 Task: Check the average views per listing of pond in the last 3 years.
Action: Mouse moved to (1045, 245)
Screenshot: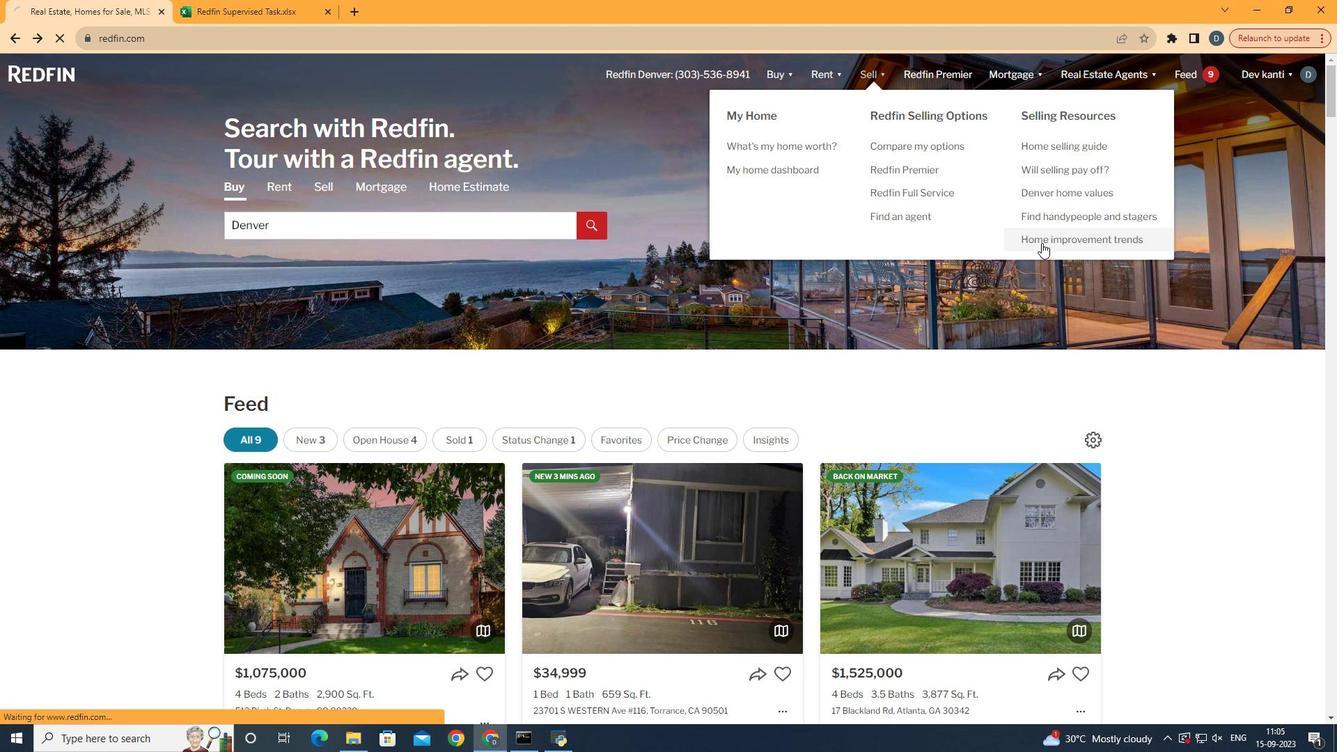
Action: Mouse pressed left at (1045, 245)
Screenshot: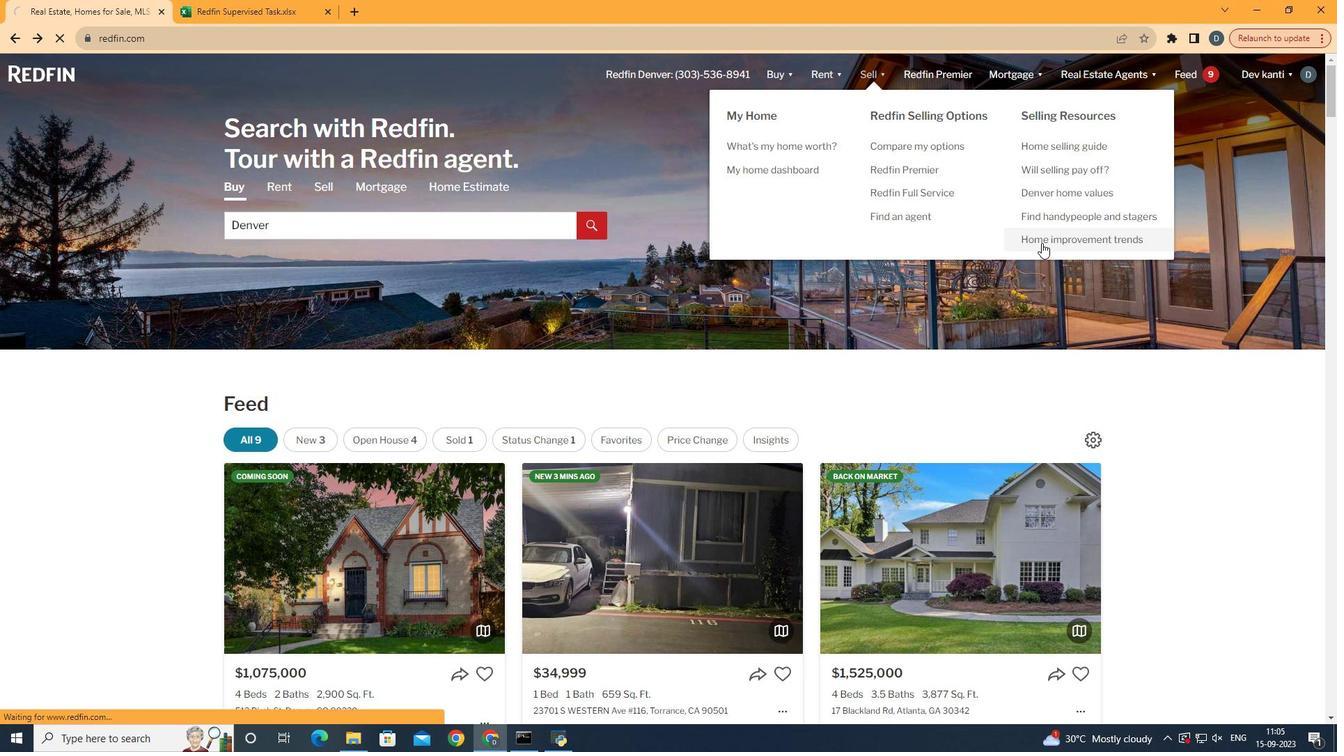 
Action: Mouse moved to (341, 270)
Screenshot: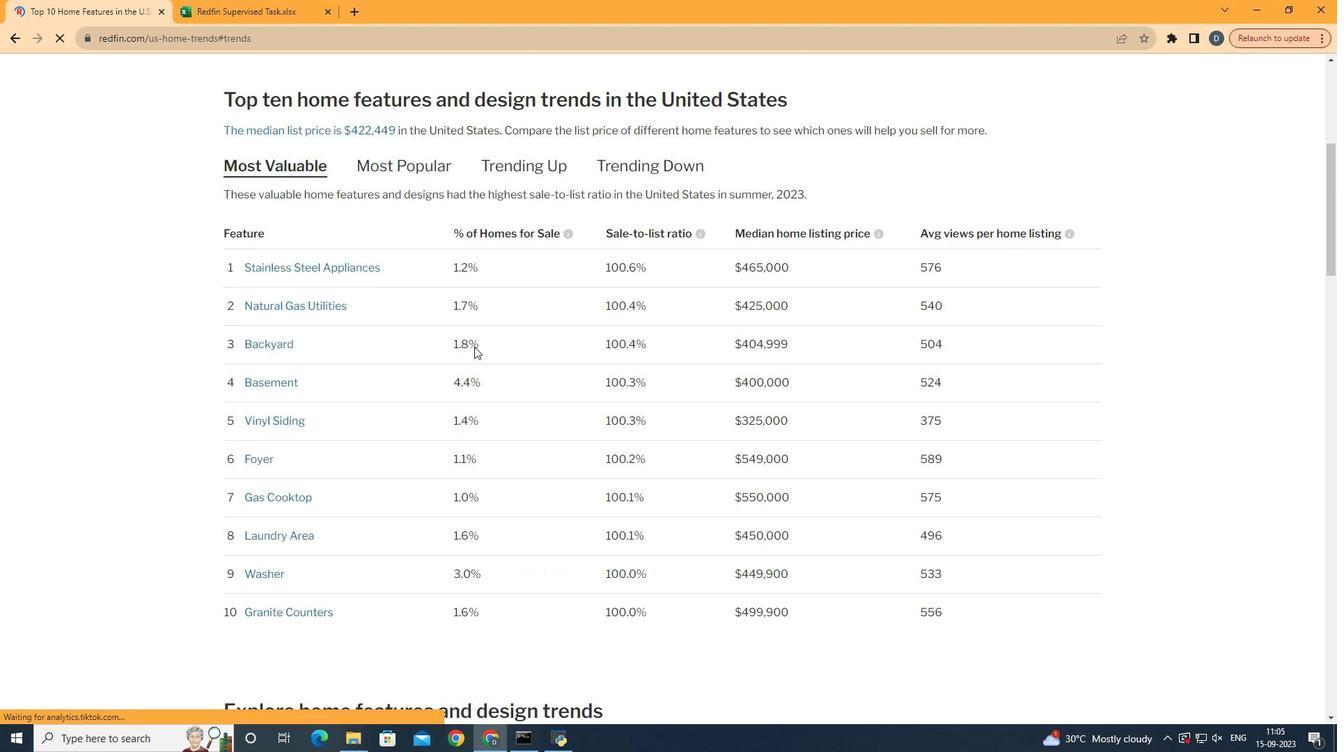 
Action: Mouse pressed left at (341, 270)
Screenshot: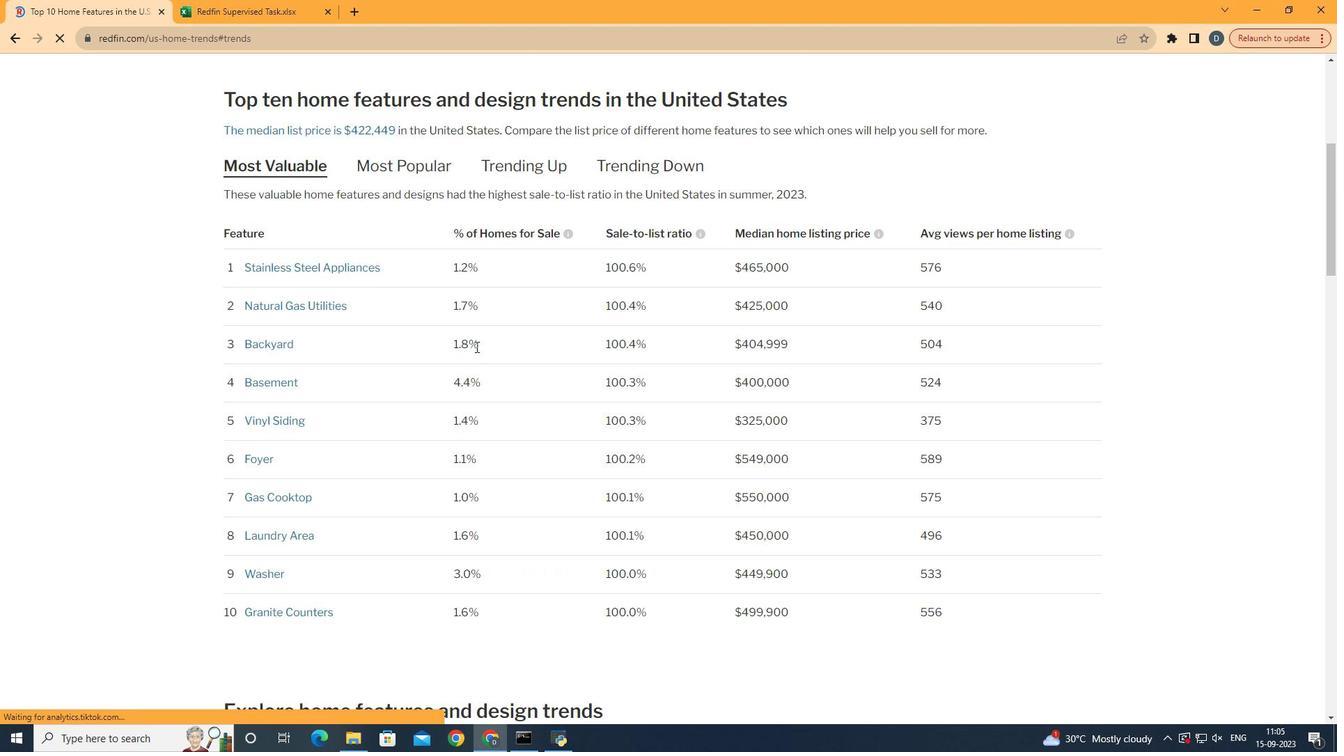 
Action: Mouse moved to (478, 349)
Screenshot: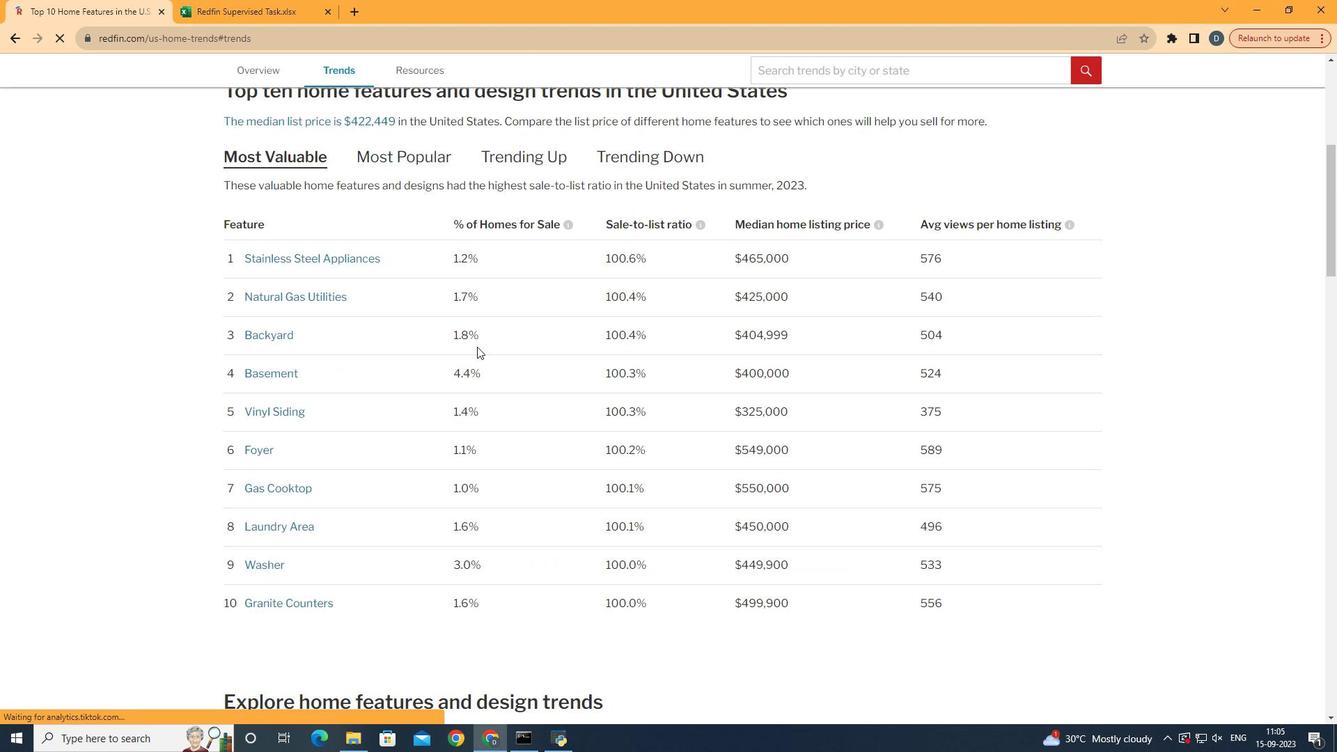
Action: Mouse scrolled (478, 349) with delta (0, 0)
Screenshot: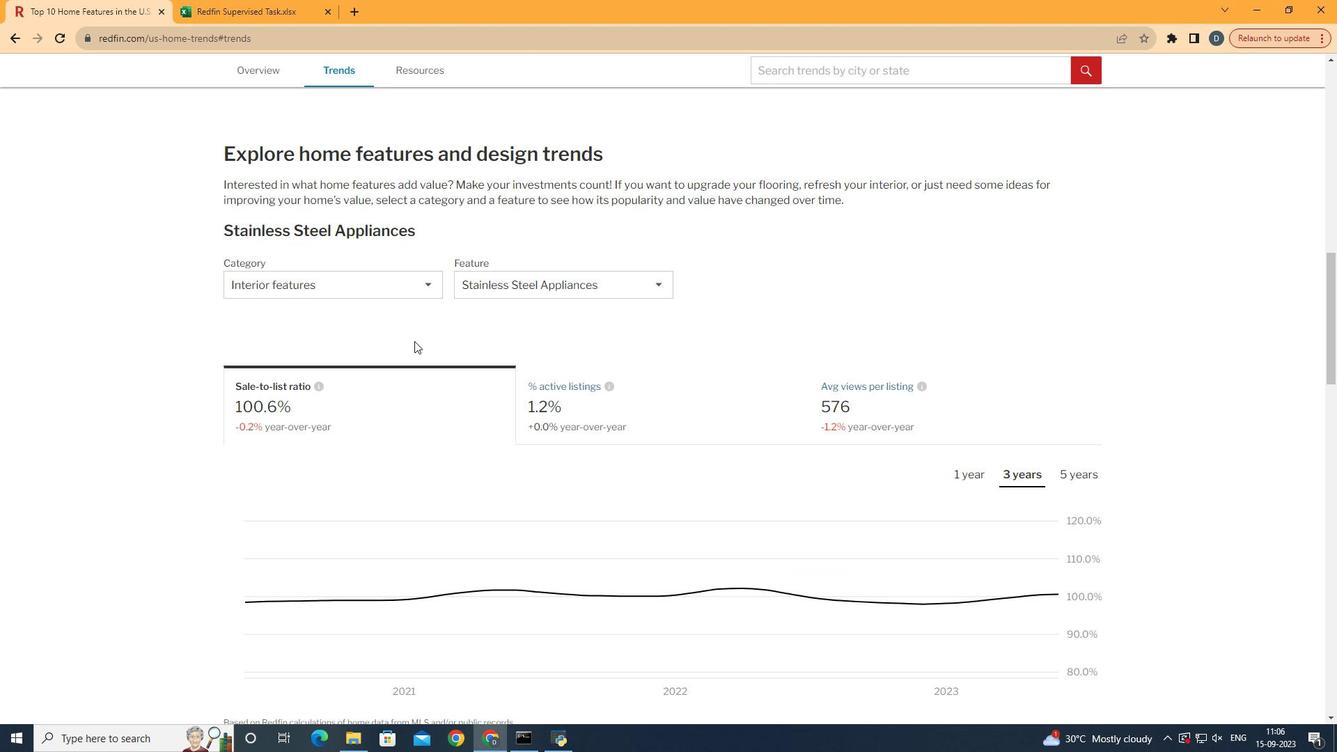 
Action: Mouse scrolled (478, 349) with delta (0, 0)
Screenshot: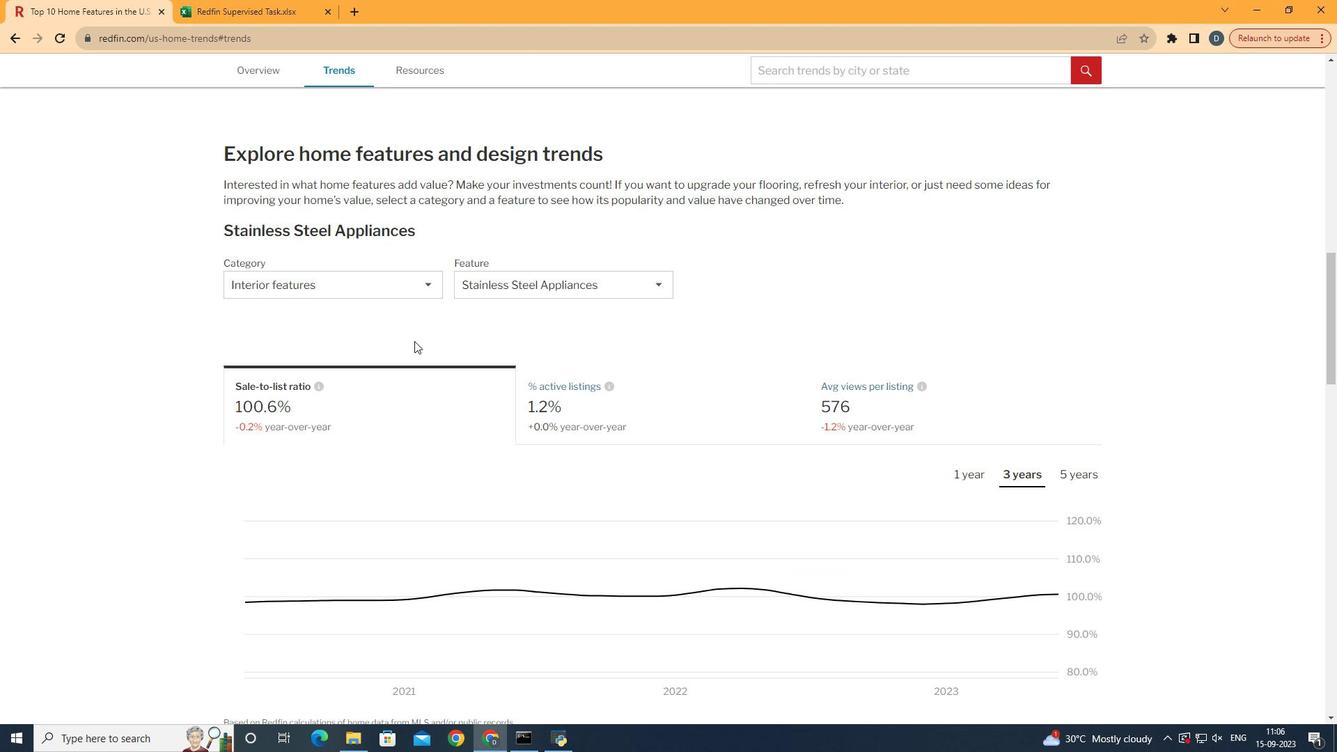 
Action: Mouse moved to (479, 349)
Screenshot: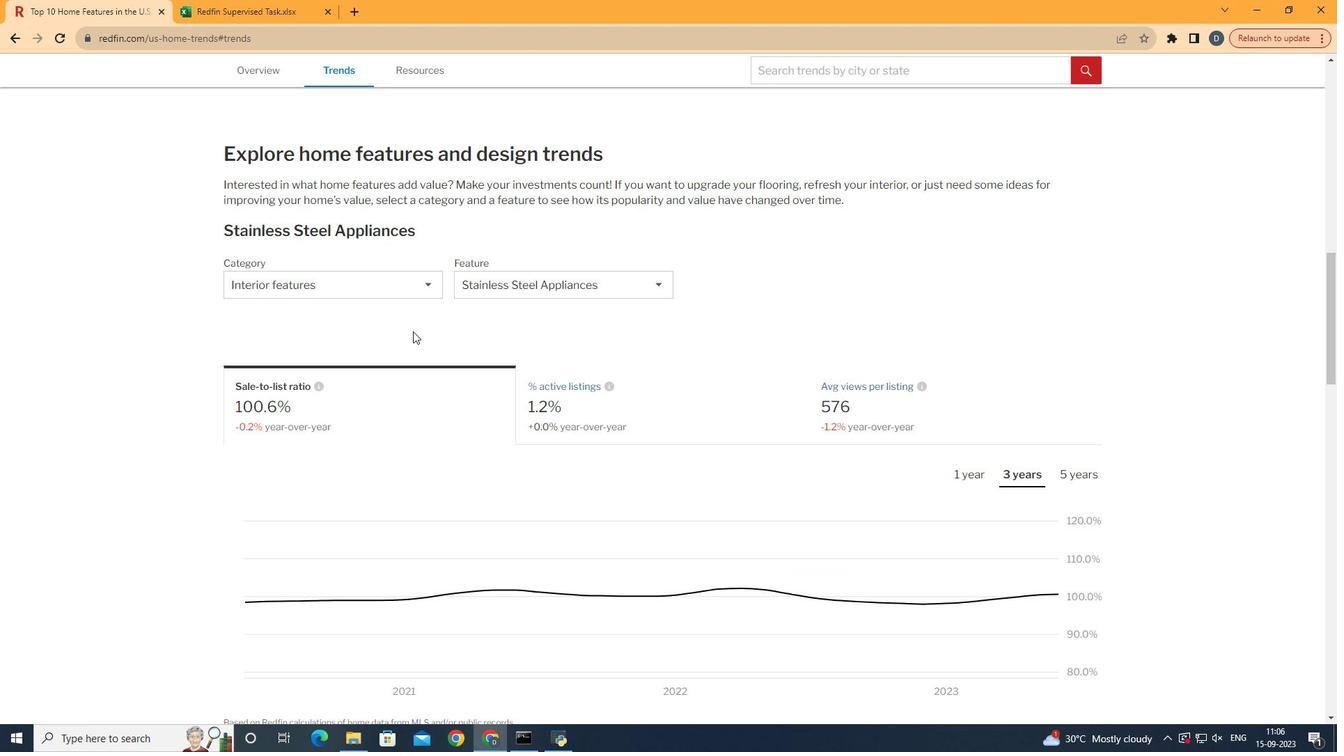 
Action: Mouse scrolled (479, 349) with delta (0, 0)
Screenshot: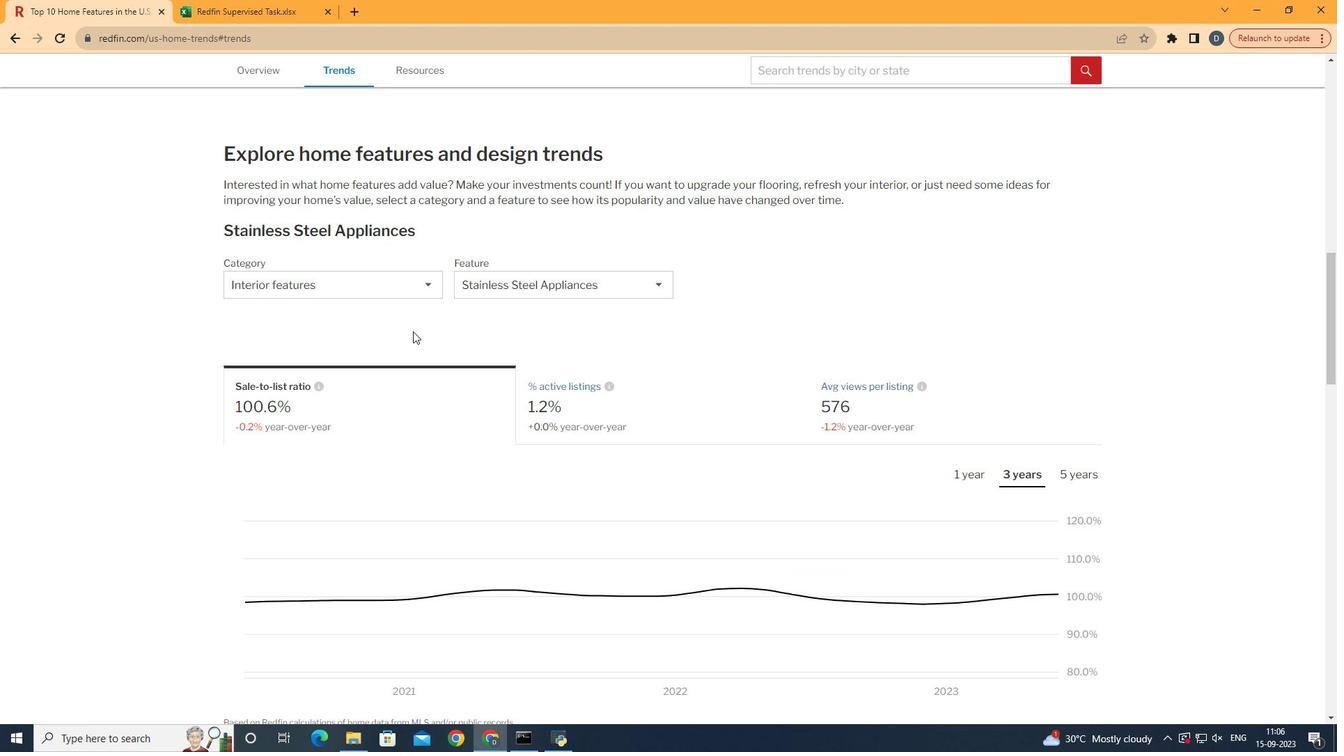 
Action: Mouse moved to (480, 349)
Screenshot: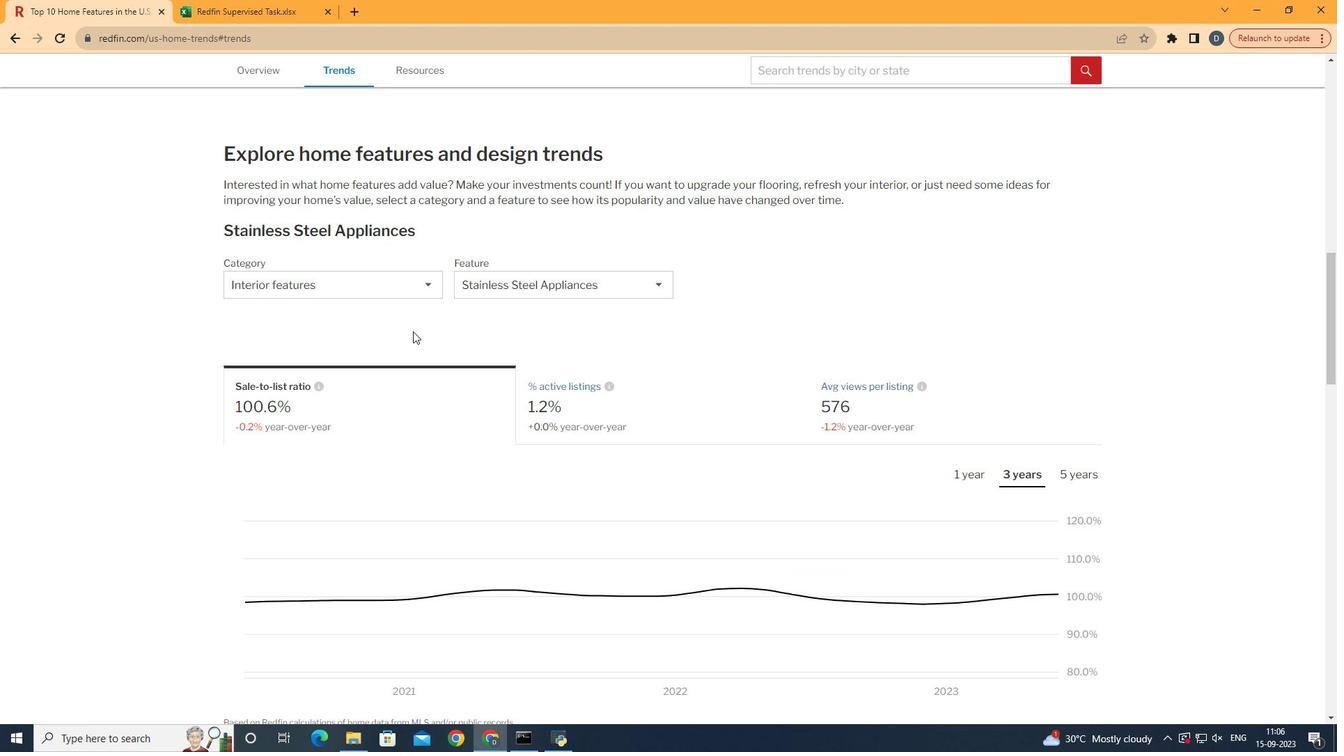 
Action: Mouse scrolled (480, 349) with delta (0, 0)
Screenshot: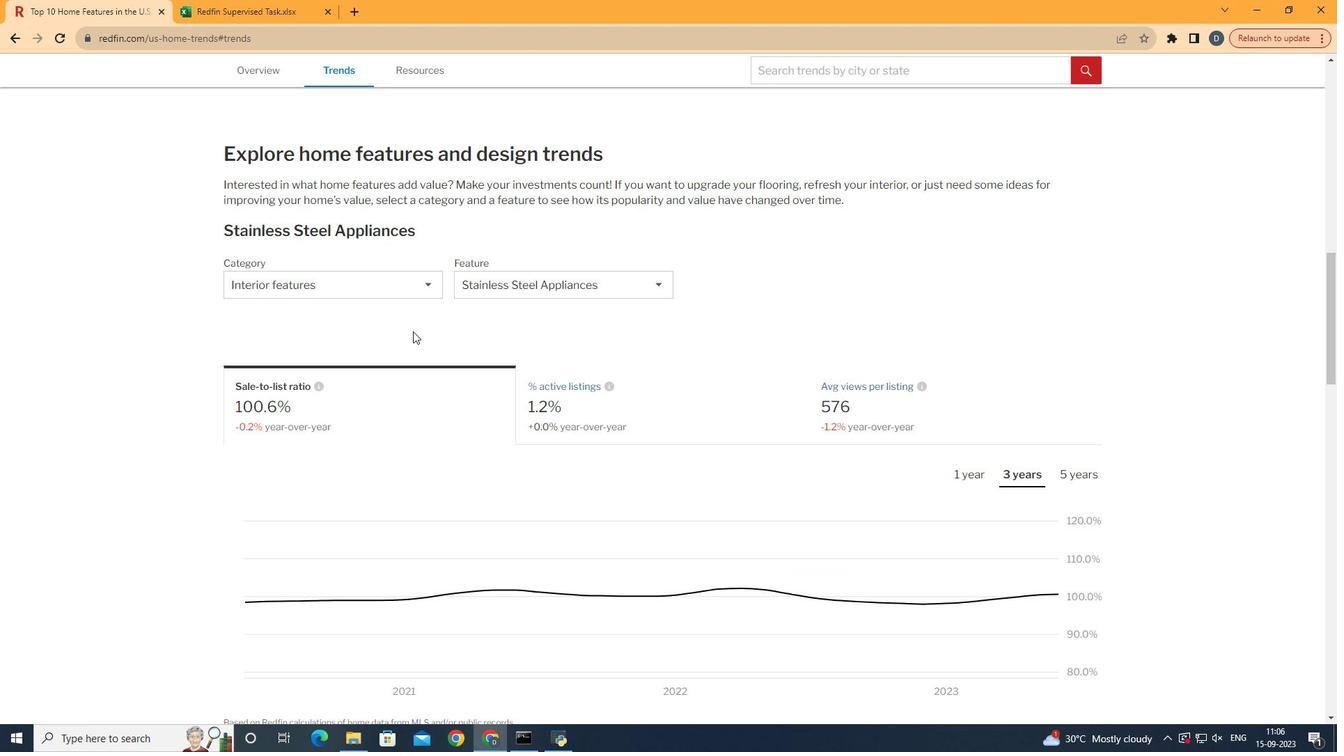 
Action: Mouse scrolled (480, 349) with delta (0, 0)
Screenshot: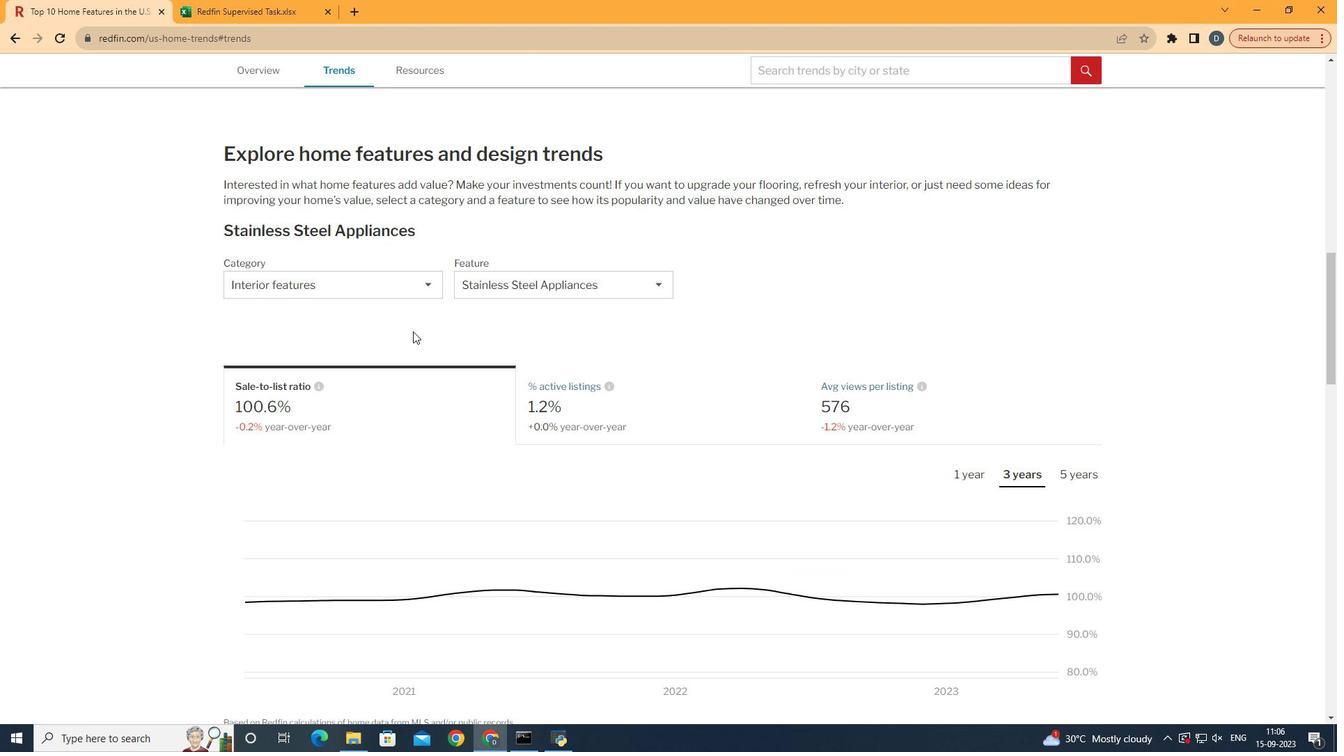 
Action: Mouse scrolled (480, 349) with delta (0, 0)
Screenshot: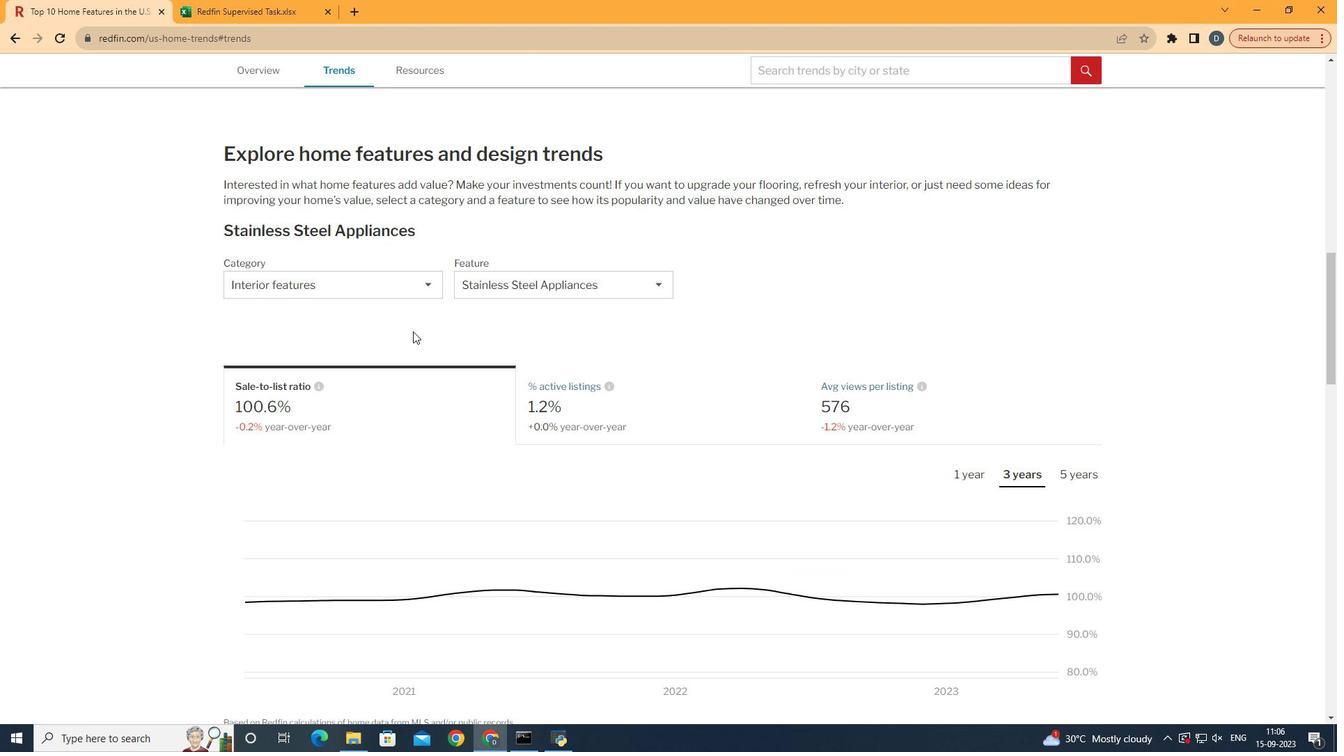 
Action: Mouse scrolled (480, 349) with delta (0, 0)
Screenshot: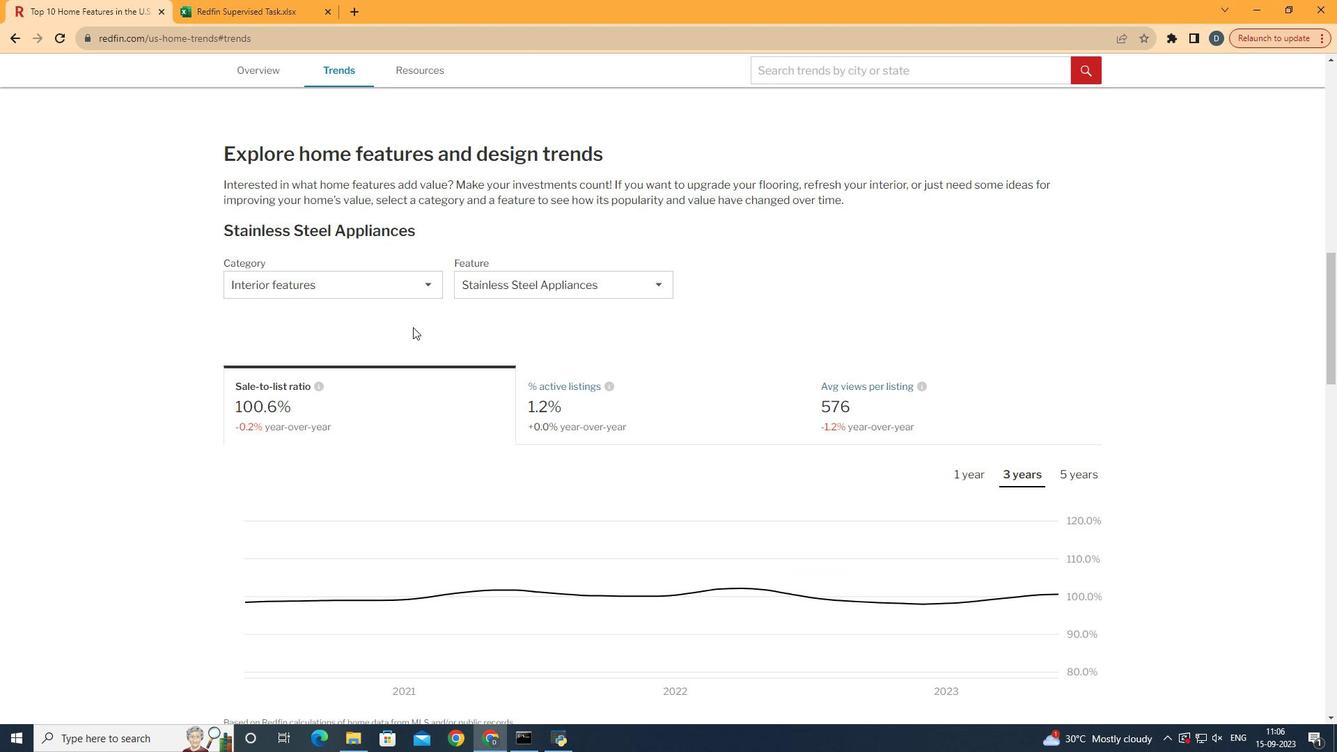 
Action: Mouse scrolled (480, 349) with delta (0, 0)
Screenshot: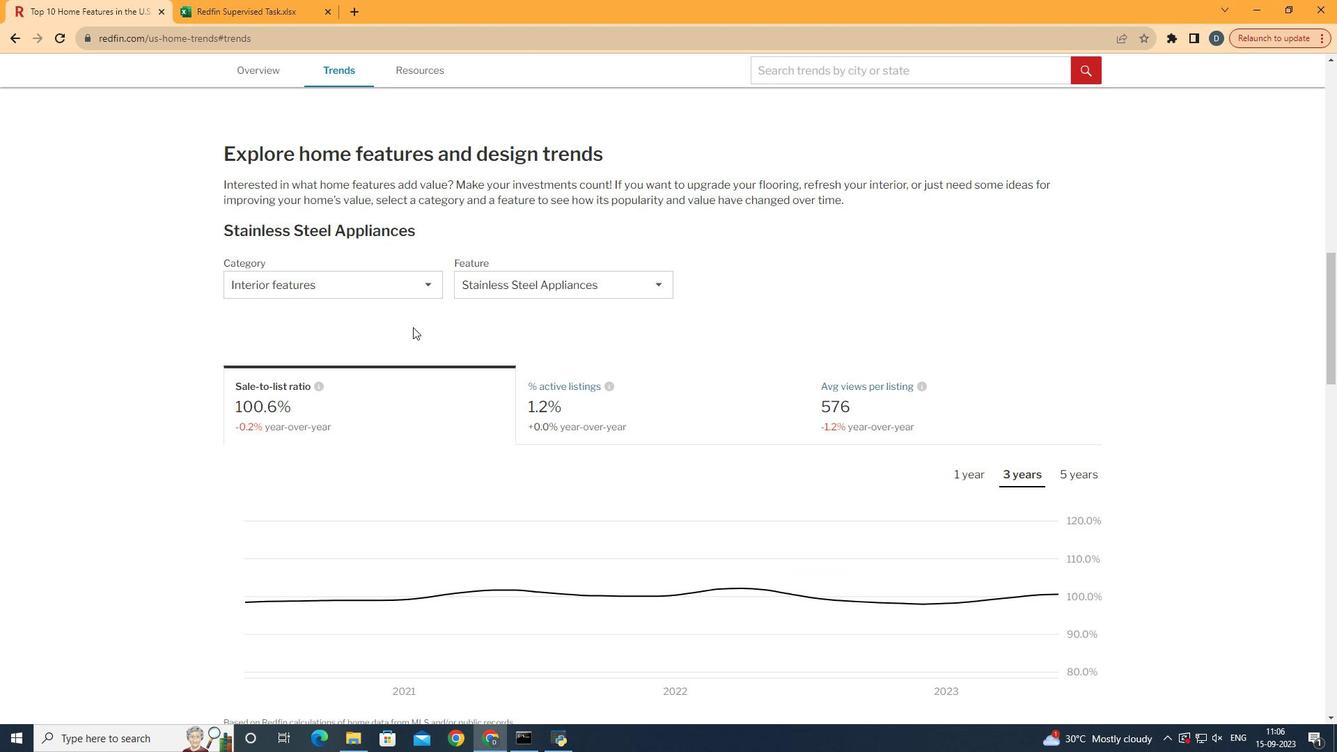 
Action: Mouse moved to (430, 294)
Screenshot: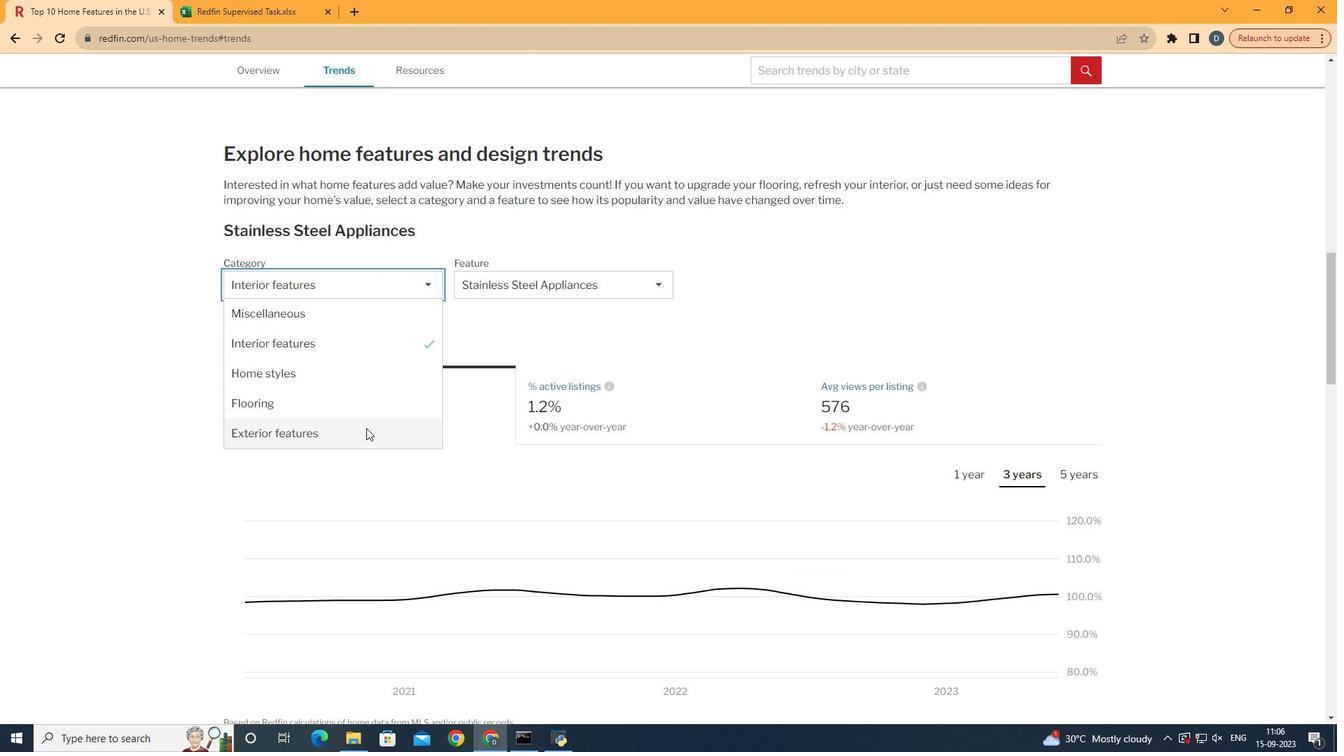 
Action: Mouse pressed left at (430, 294)
Screenshot: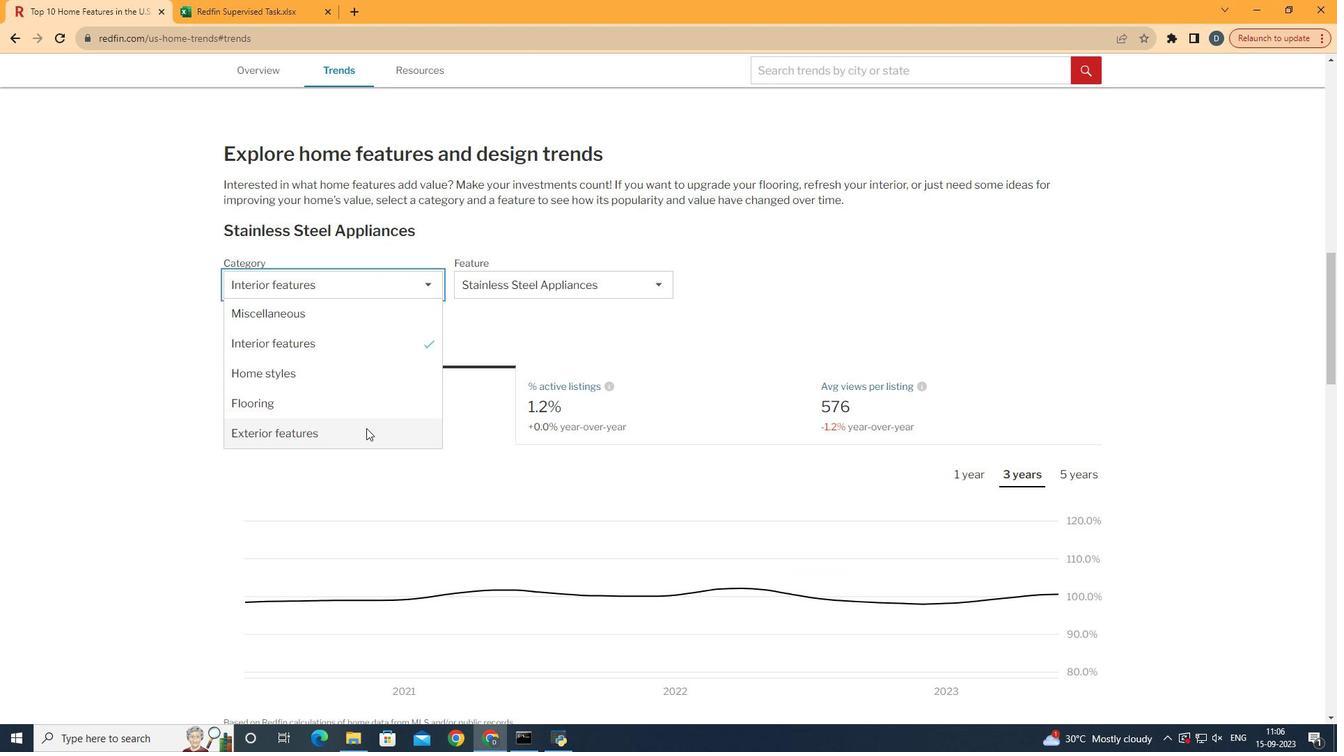 
Action: Mouse moved to (369, 431)
Screenshot: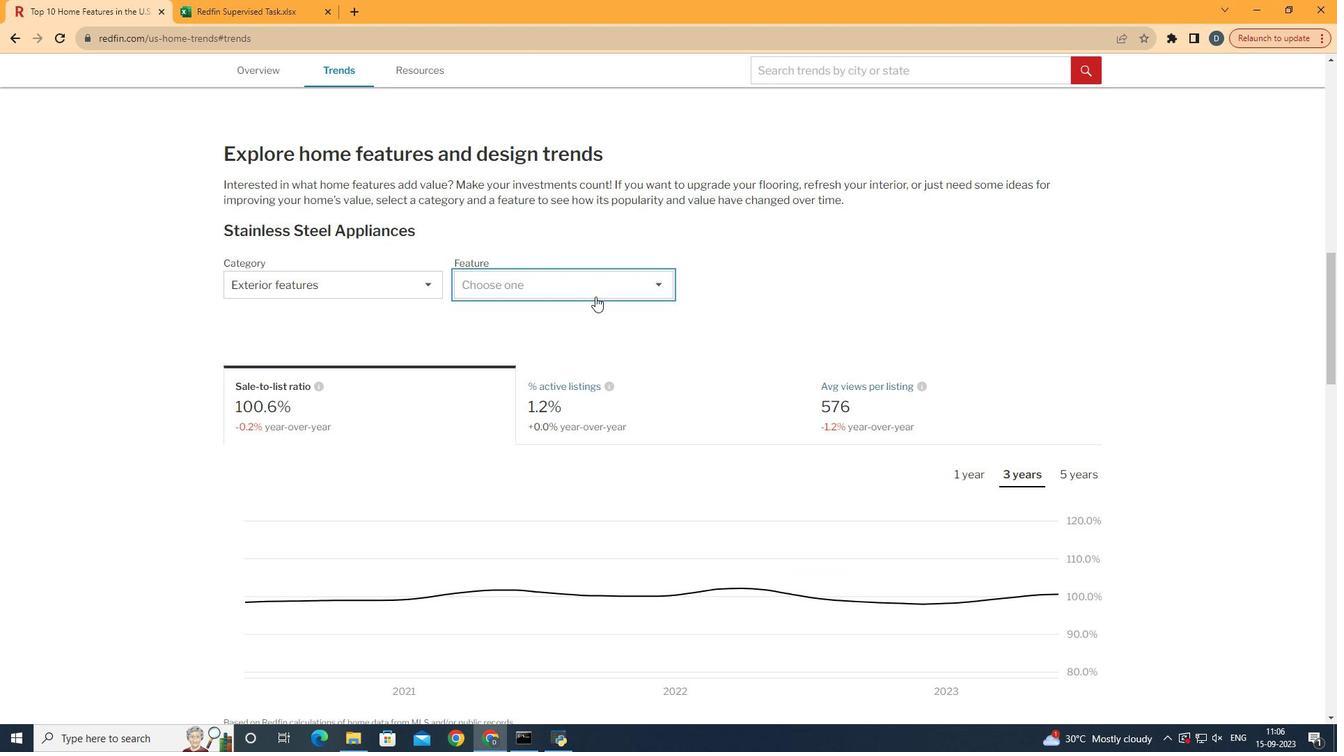 
Action: Mouse pressed left at (369, 431)
Screenshot: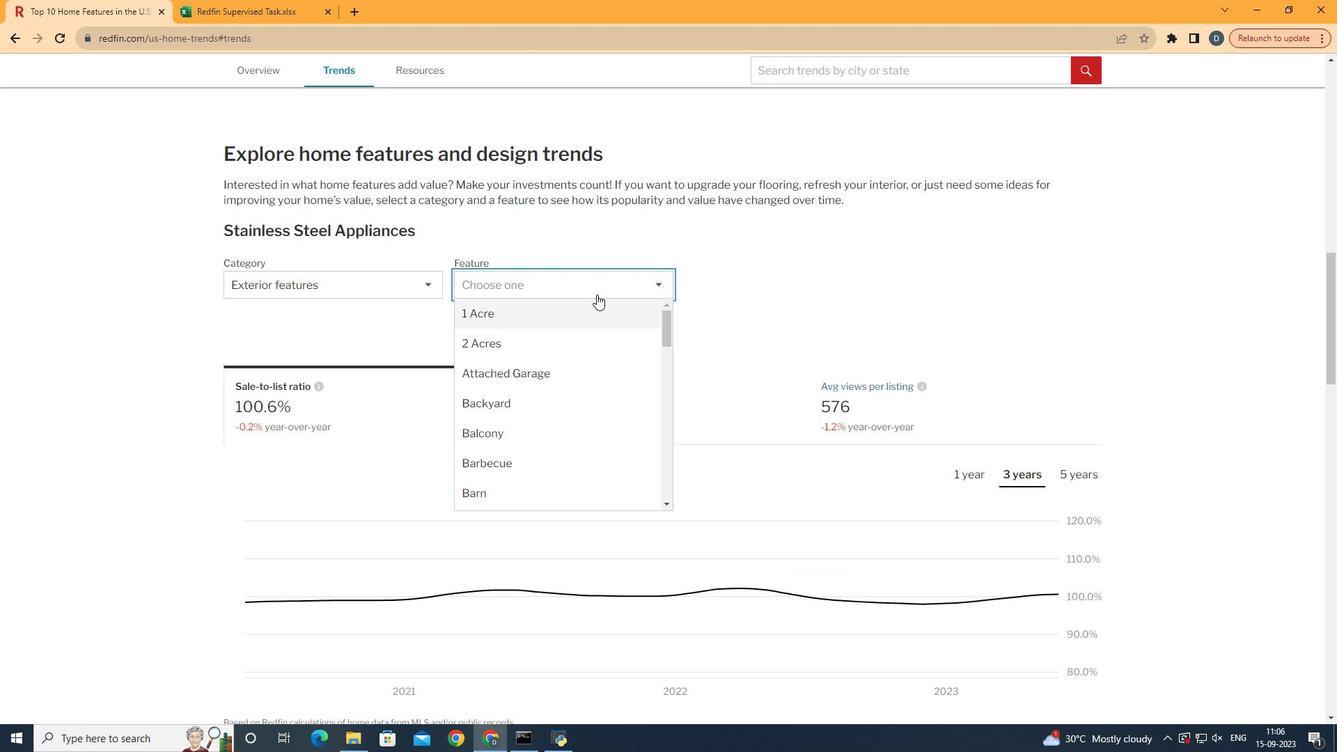 
Action: Mouse moved to (597, 300)
Screenshot: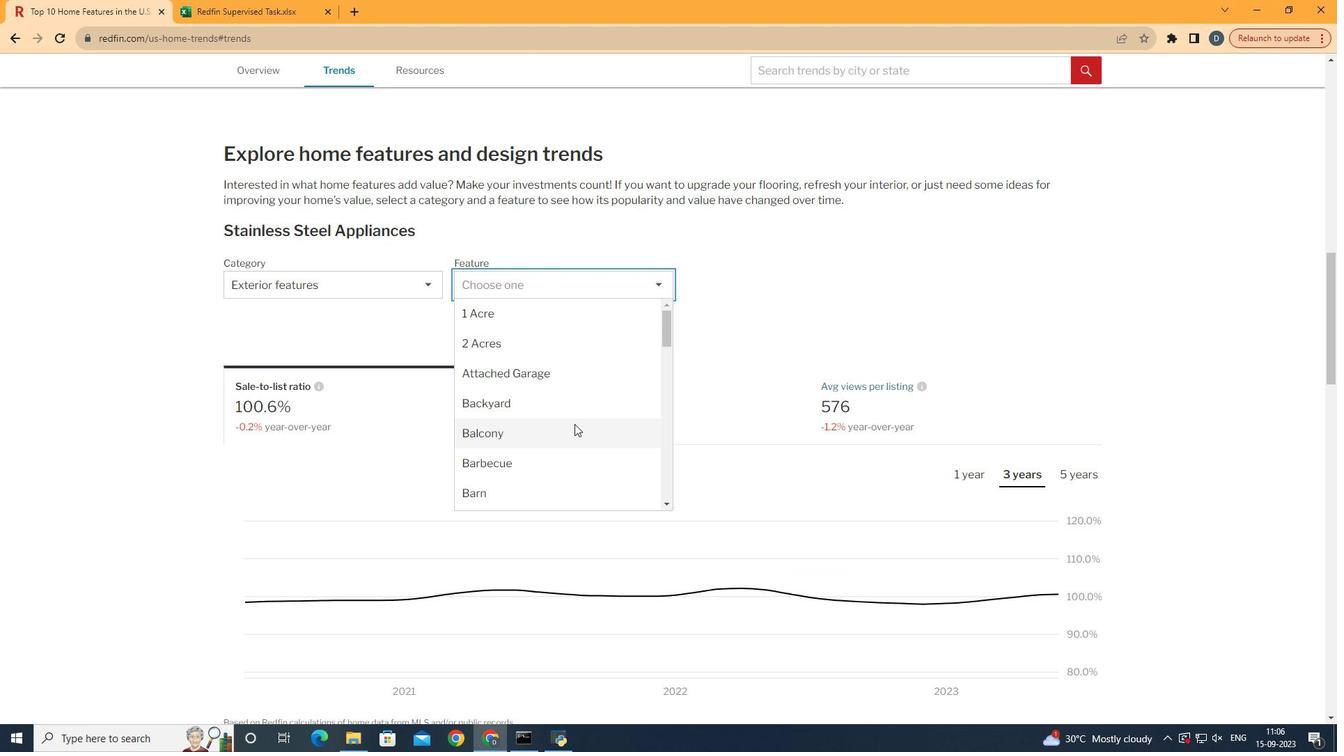 
Action: Mouse pressed left at (597, 300)
Screenshot: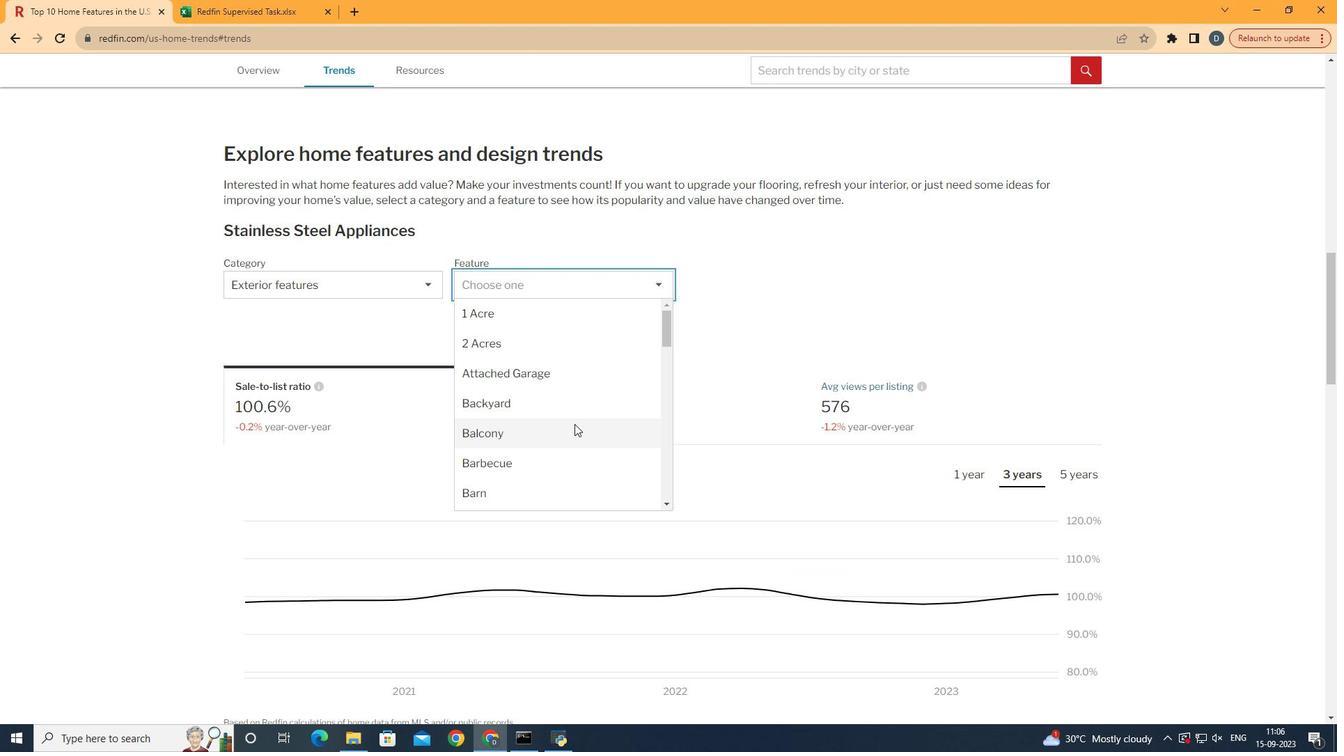 
Action: Mouse moved to (577, 427)
Screenshot: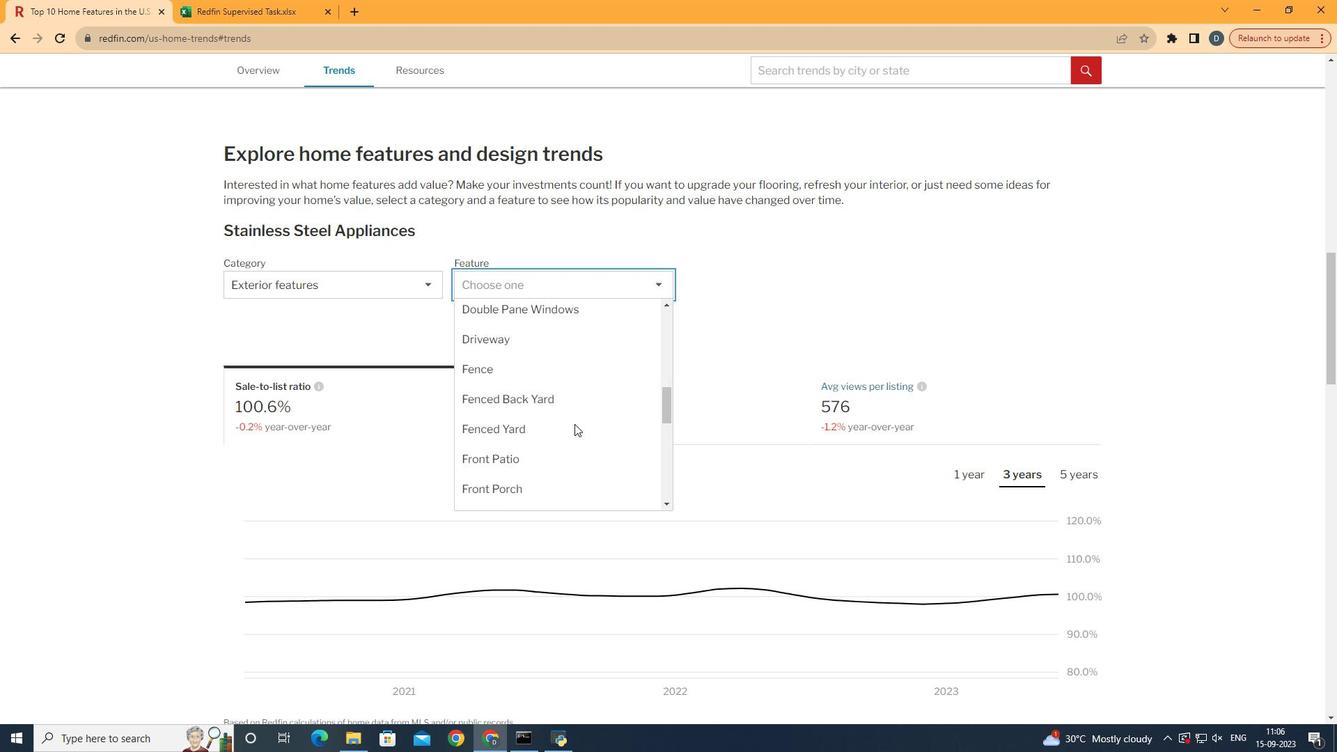 
Action: Mouse scrolled (577, 426) with delta (0, 0)
Screenshot: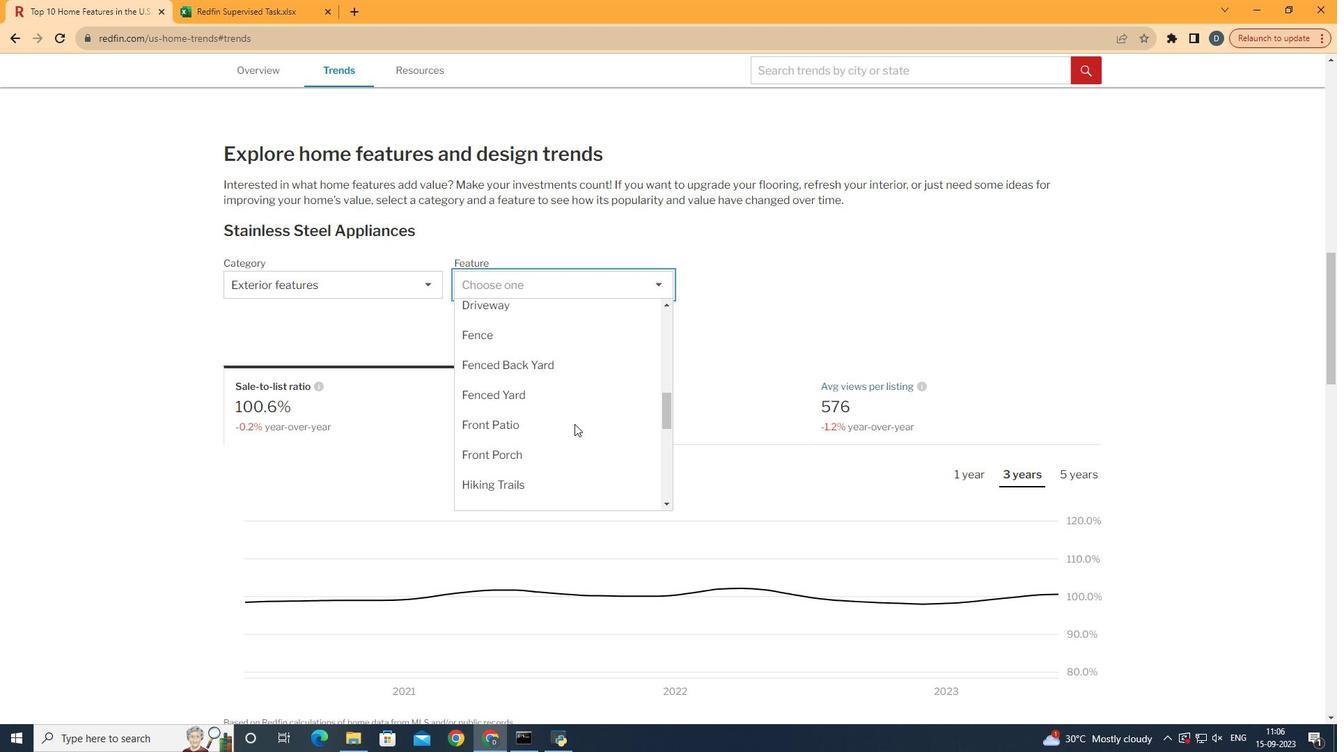 
Action: Mouse scrolled (577, 426) with delta (0, 0)
Screenshot: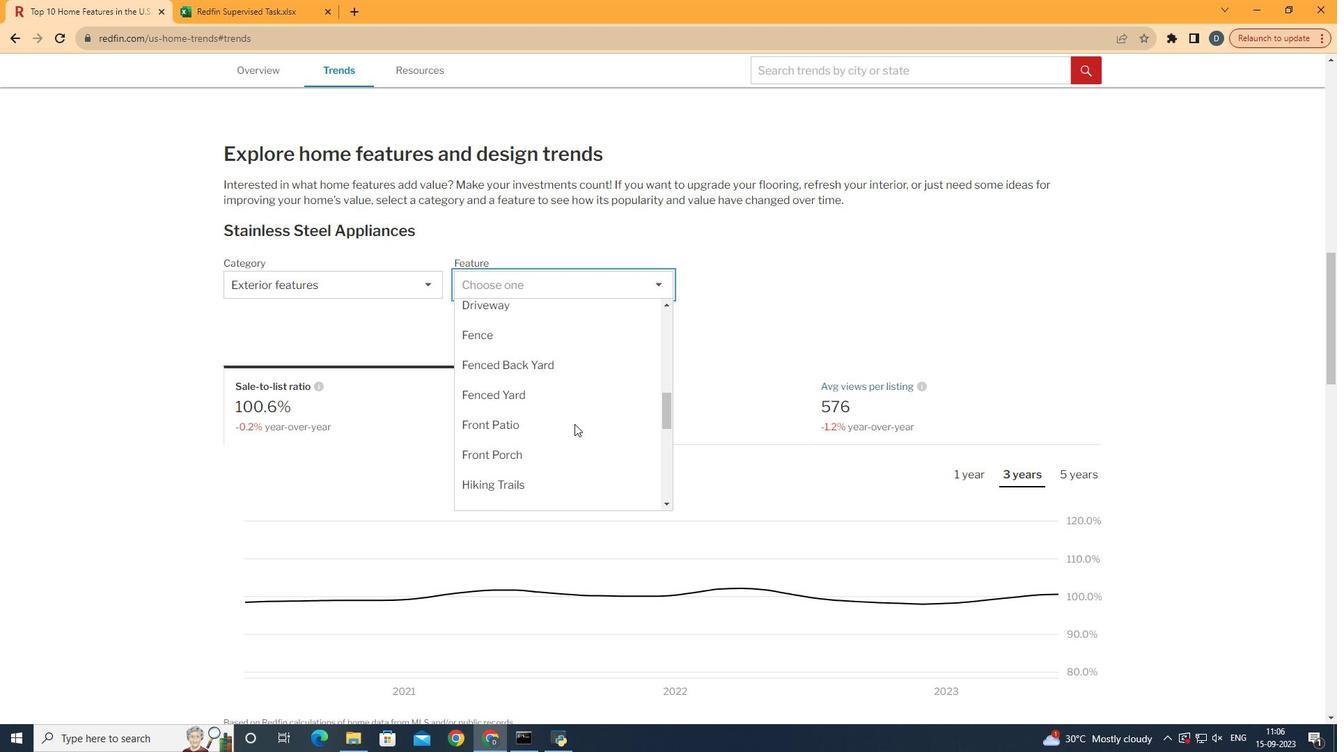 
Action: Mouse scrolled (577, 426) with delta (0, 0)
Screenshot: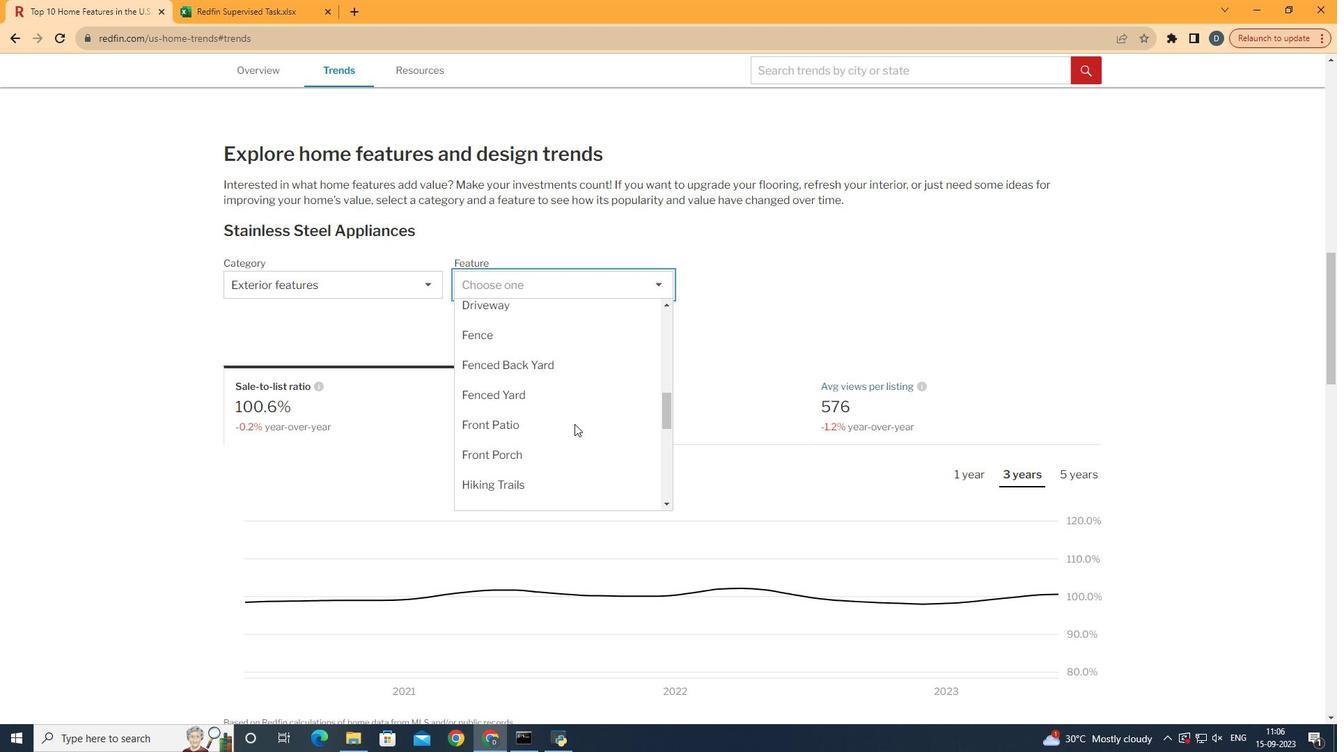 
Action: Mouse scrolled (577, 426) with delta (0, 0)
Screenshot: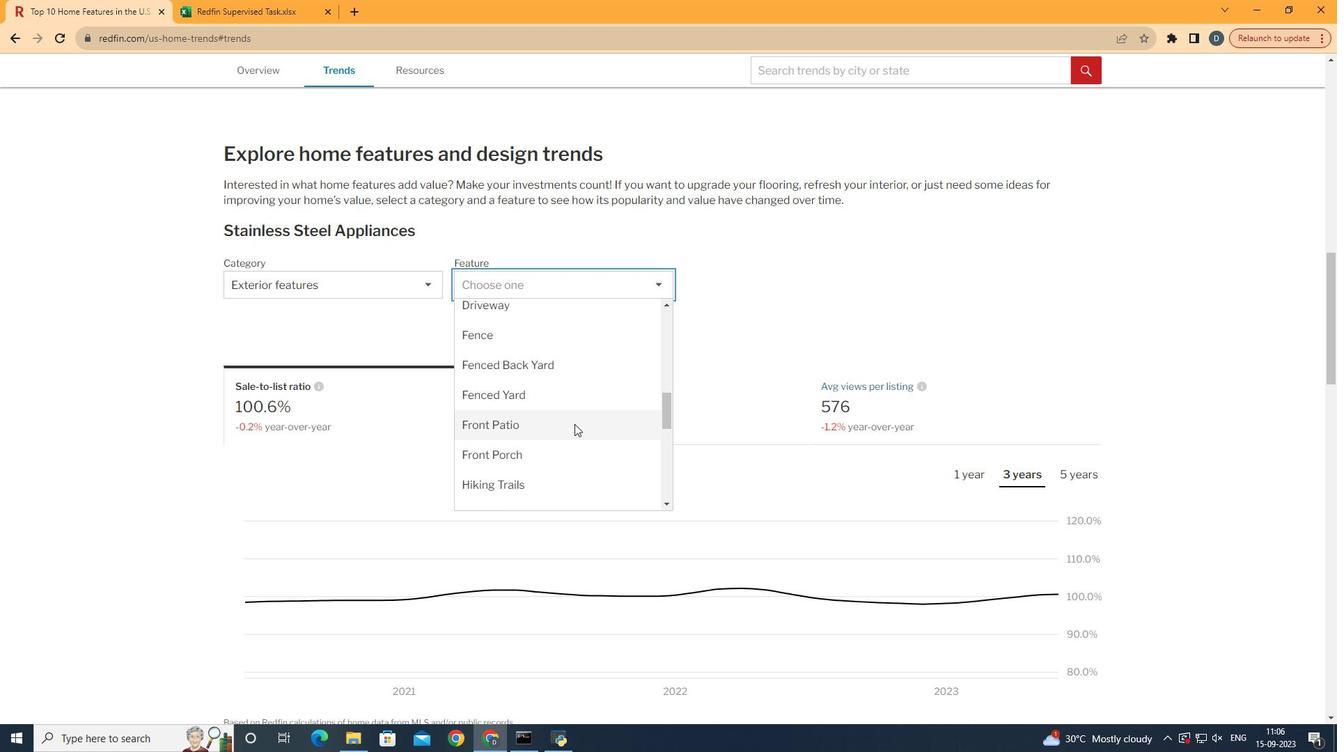 
Action: Mouse scrolled (577, 426) with delta (0, 0)
Screenshot: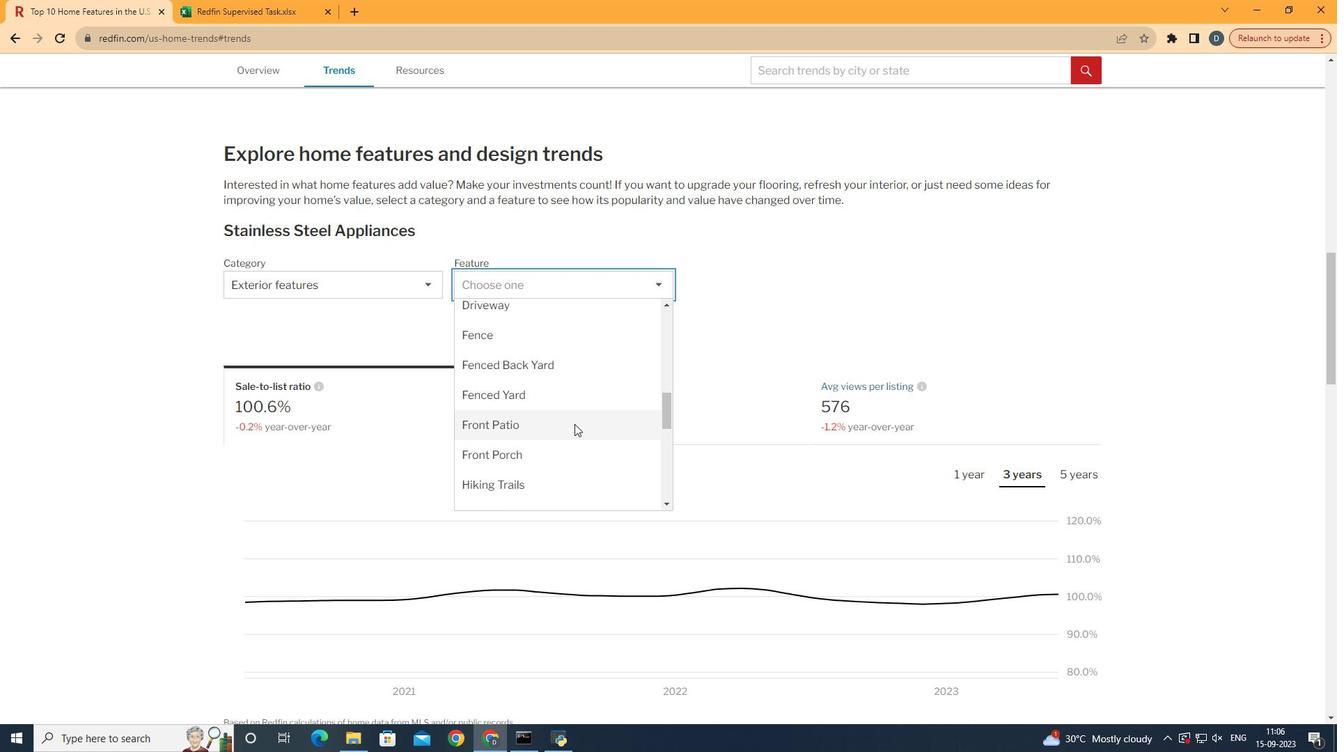 
Action: Mouse scrolled (577, 426) with delta (0, 0)
Screenshot: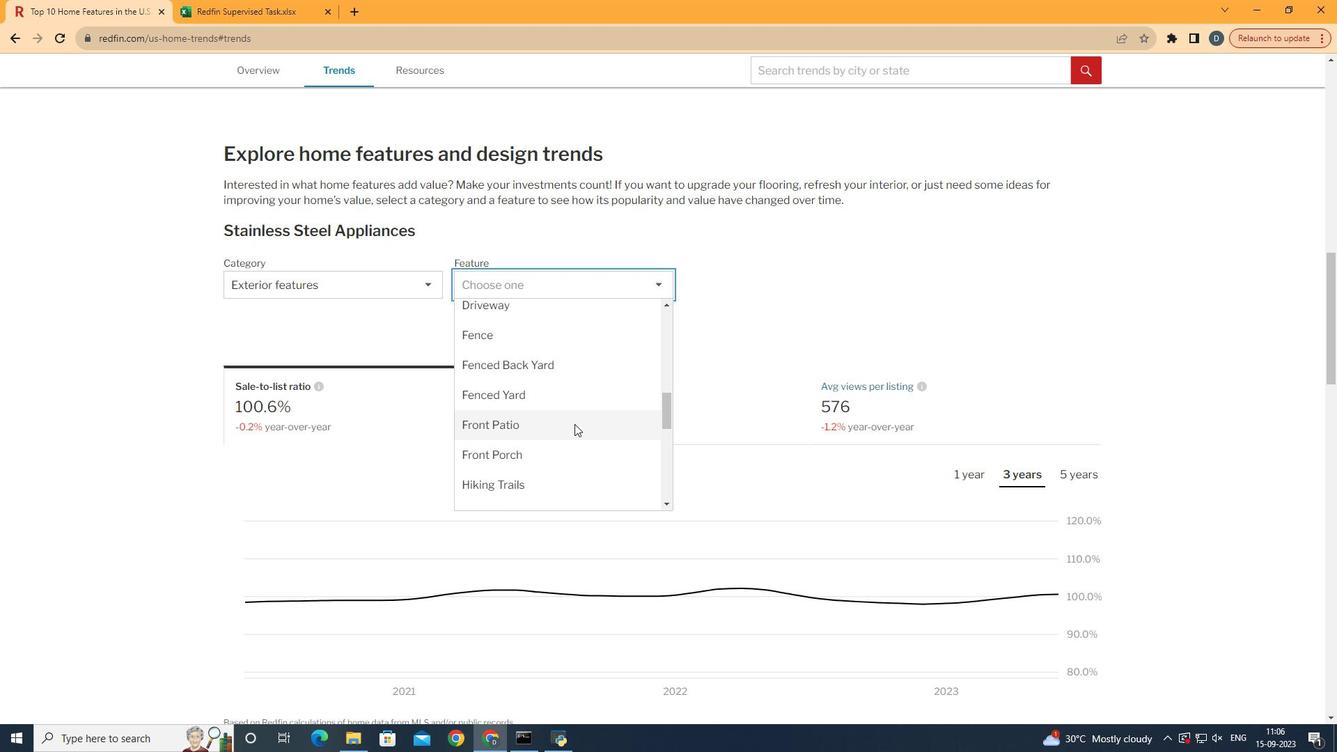 
Action: Mouse scrolled (577, 426) with delta (0, 0)
Screenshot: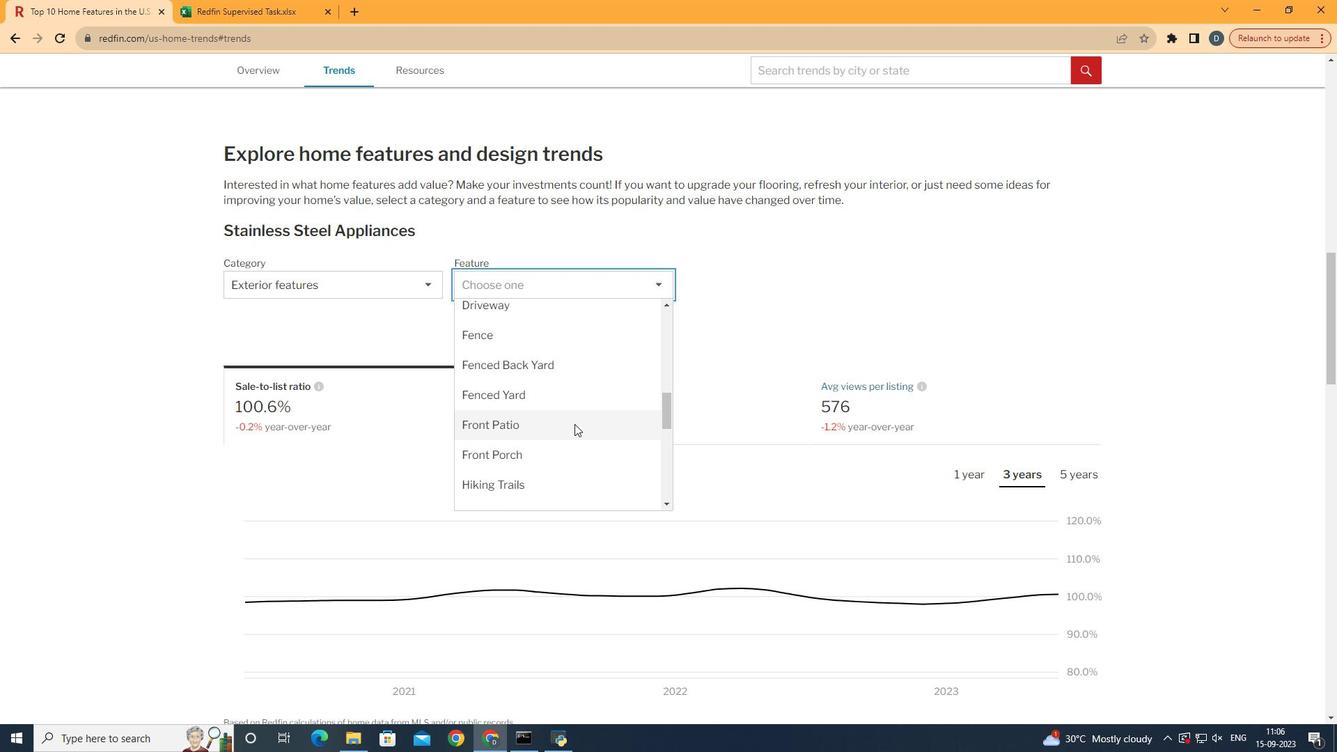 
Action: Mouse scrolled (577, 426) with delta (0, 0)
Screenshot: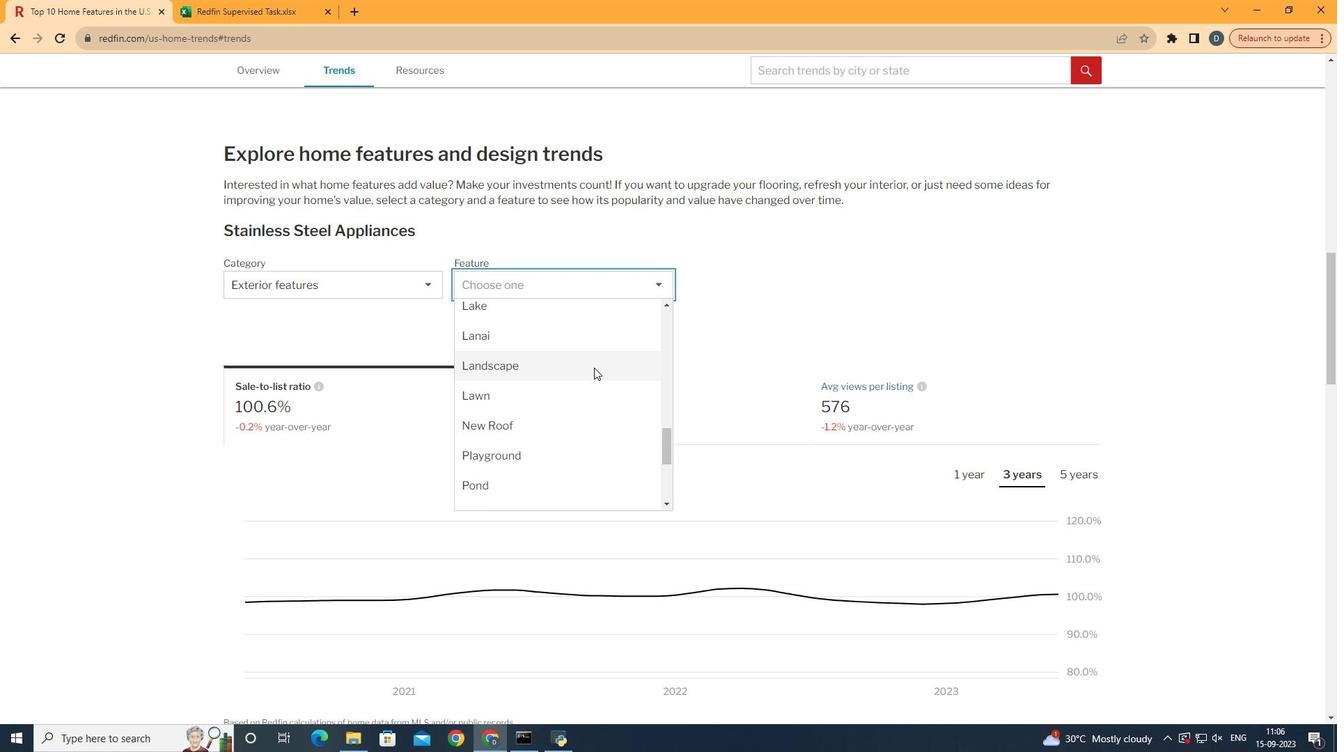 
Action: Mouse scrolled (577, 426) with delta (0, 0)
Screenshot: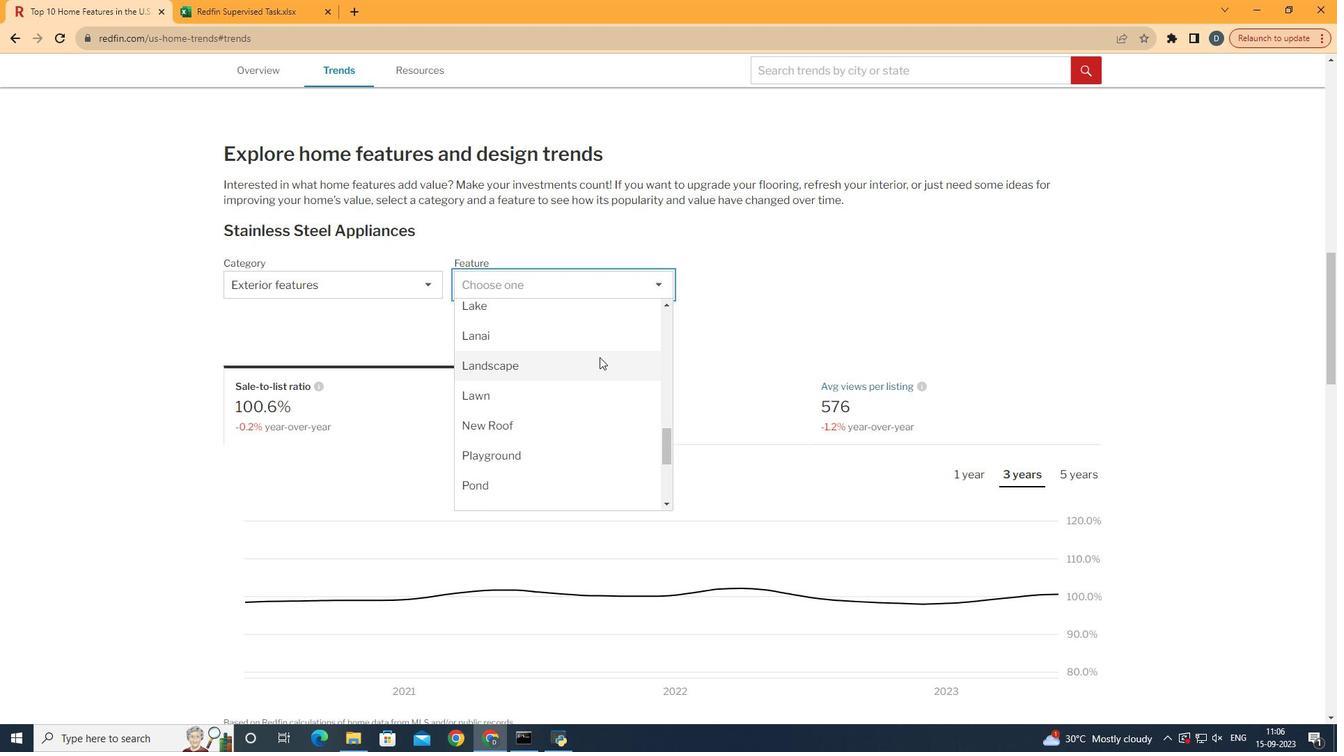 
Action: Mouse scrolled (577, 426) with delta (0, 0)
Screenshot: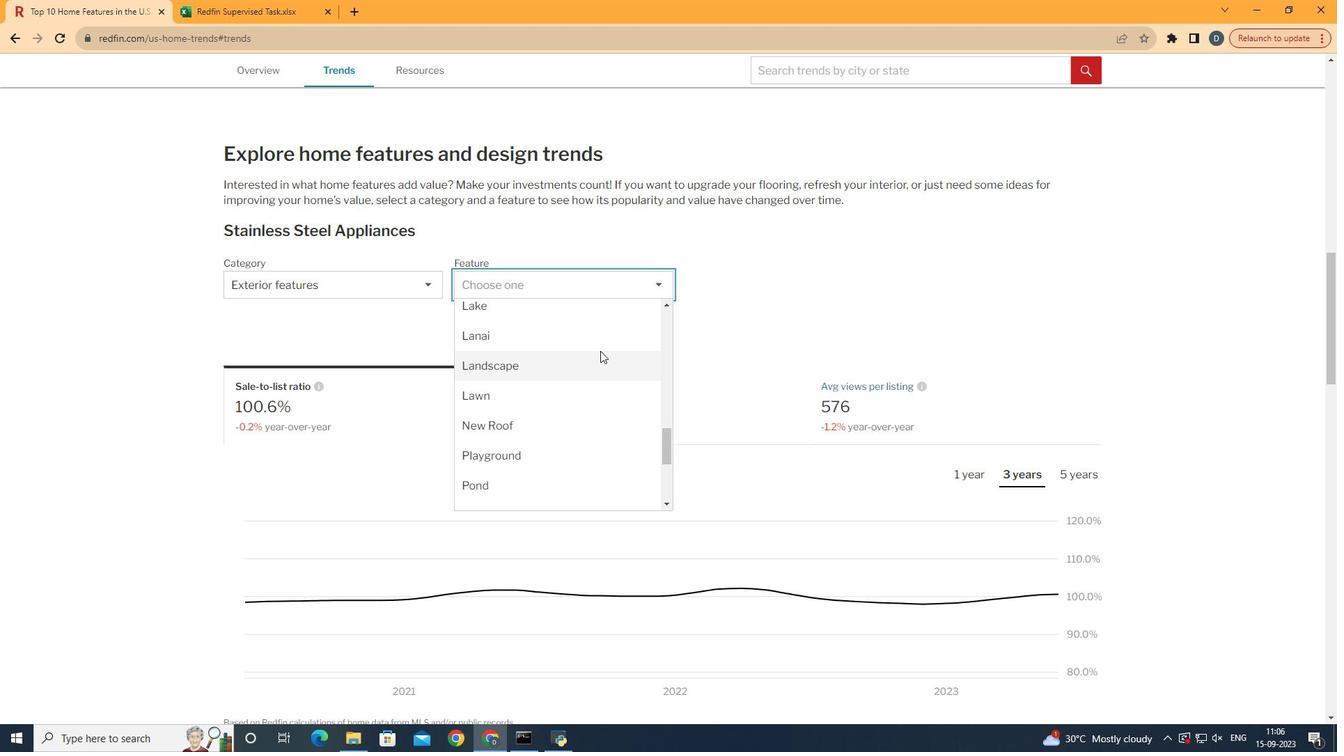 
Action: Mouse moved to (568, 486)
Screenshot: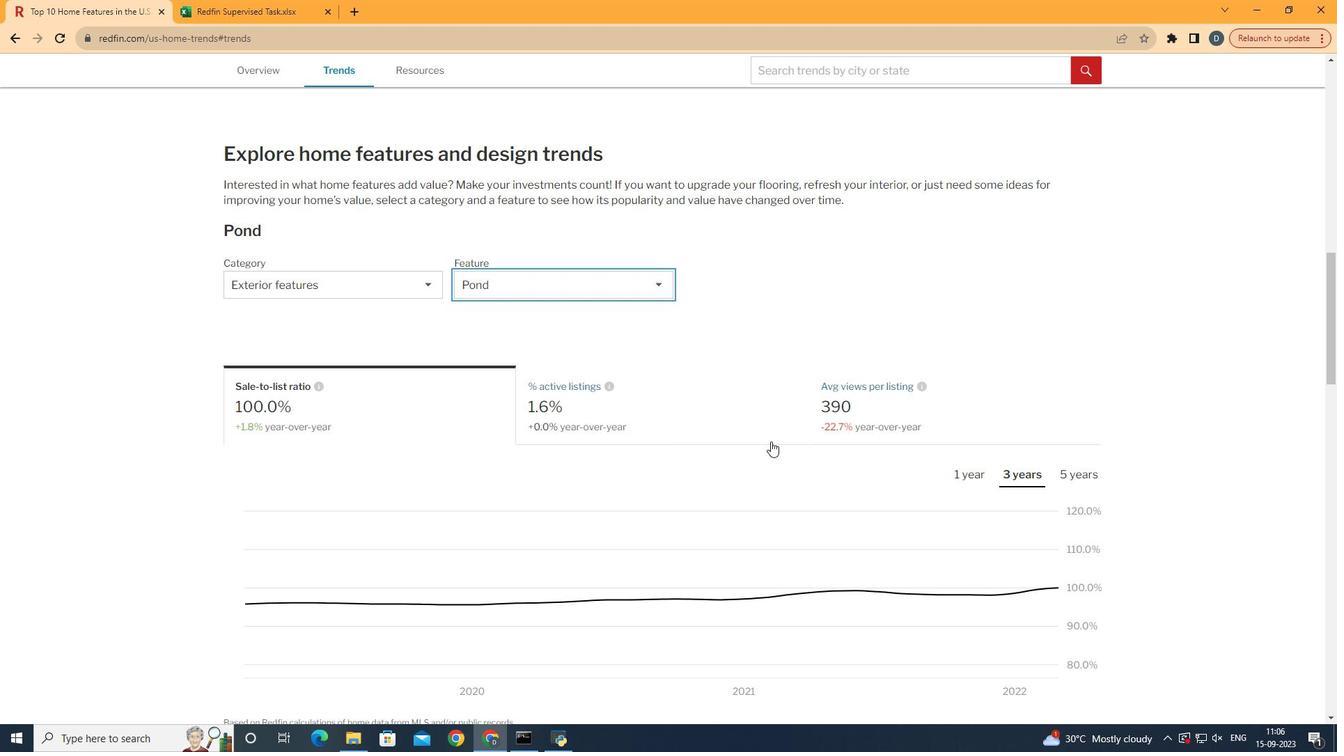 
Action: Mouse pressed left at (568, 486)
Screenshot: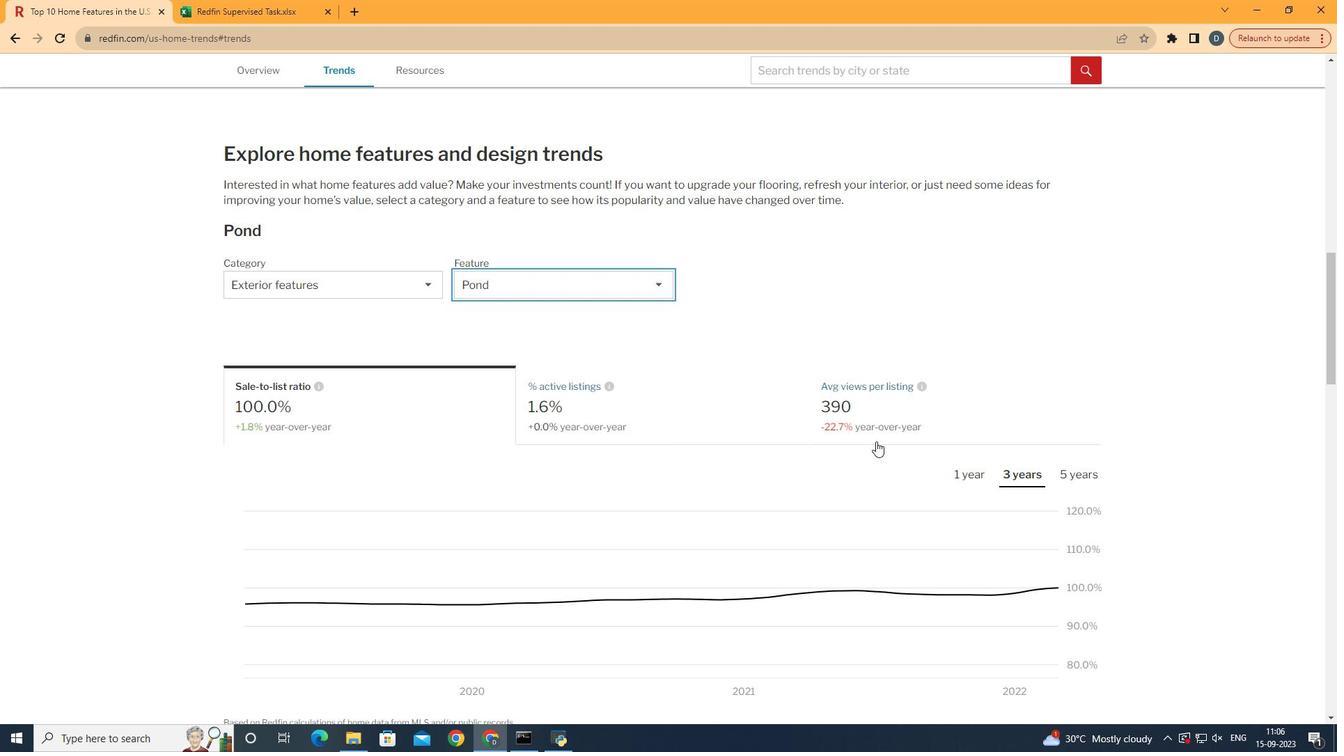 
Action: Mouse moved to (968, 413)
Screenshot: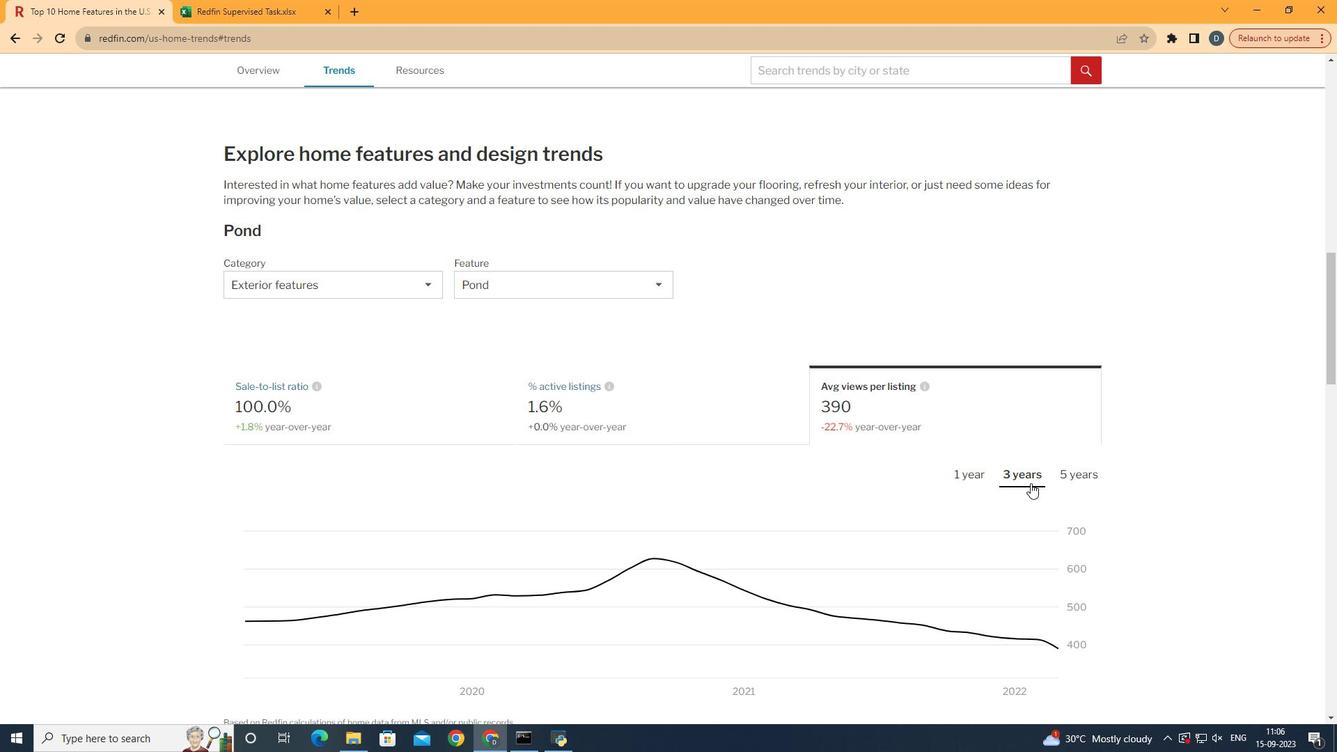
Action: Mouse pressed left at (968, 413)
Screenshot: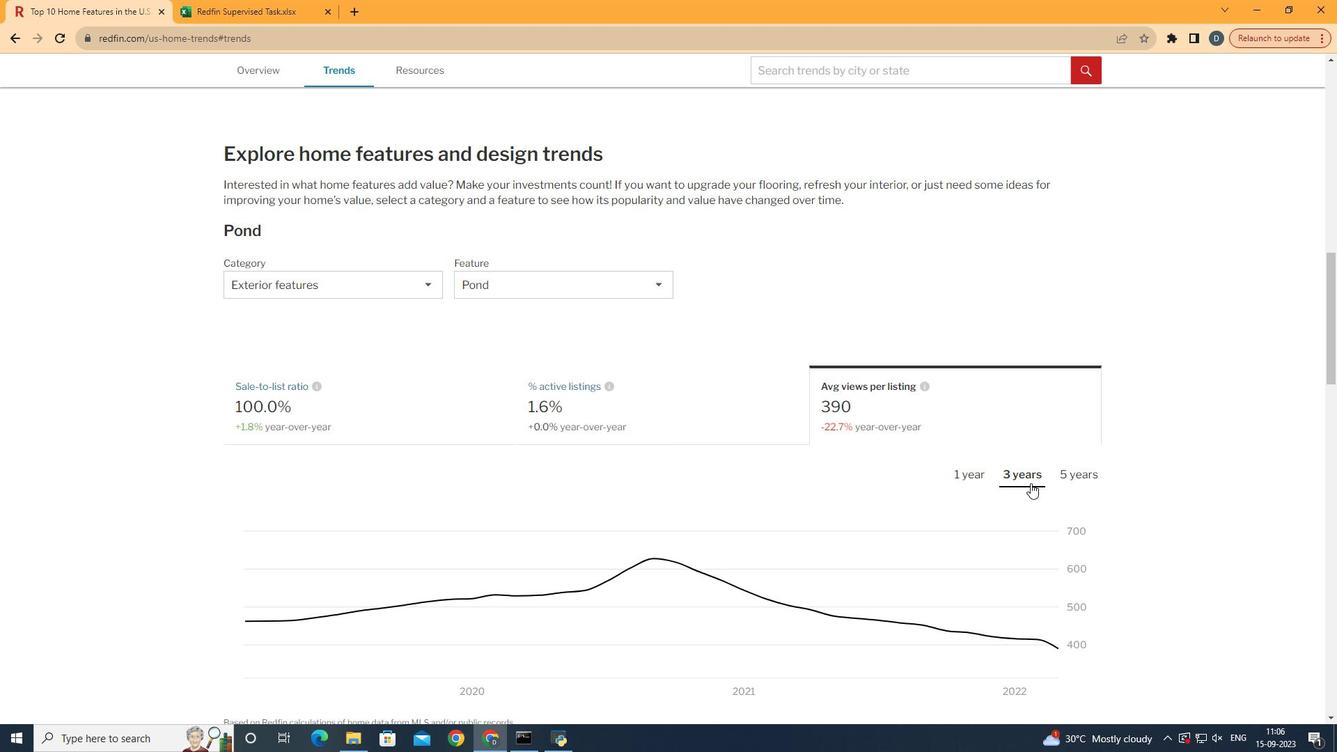 
Action: Mouse moved to (1033, 486)
Screenshot: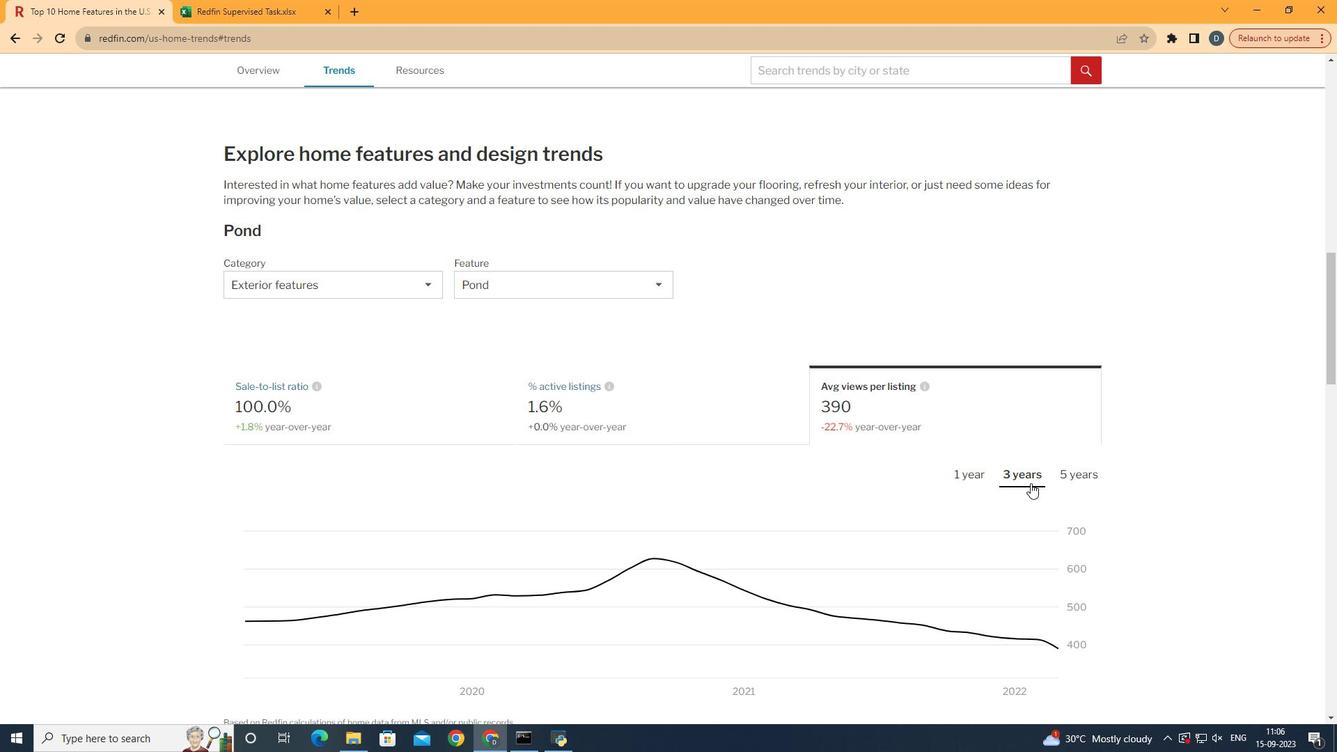 
Action: Mouse pressed left at (1033, 486)
Screenshot: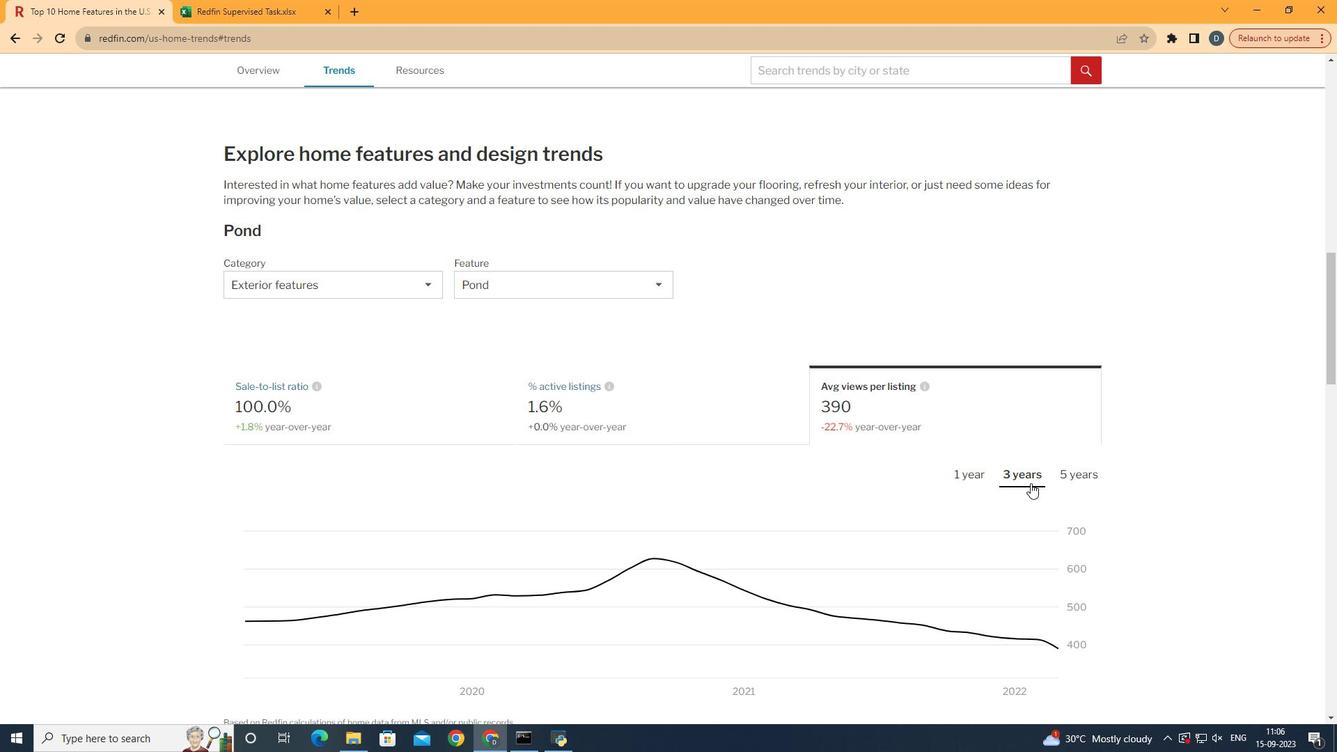 
